 Task: Look for space in Hatvan, Hungary from 4th June, 2023 to 15th June, 2023 for 2 adults in price range Rs.10000 to Rs.15000. Place can be entire place with 1  bedroom having 1 bed and 1 bathroom. Property type can be house, flat, guest house, hotel. Booking option can be shelf check-in. Required host language is English.
Action: Mouse moved to (445, 85)
Screenshot: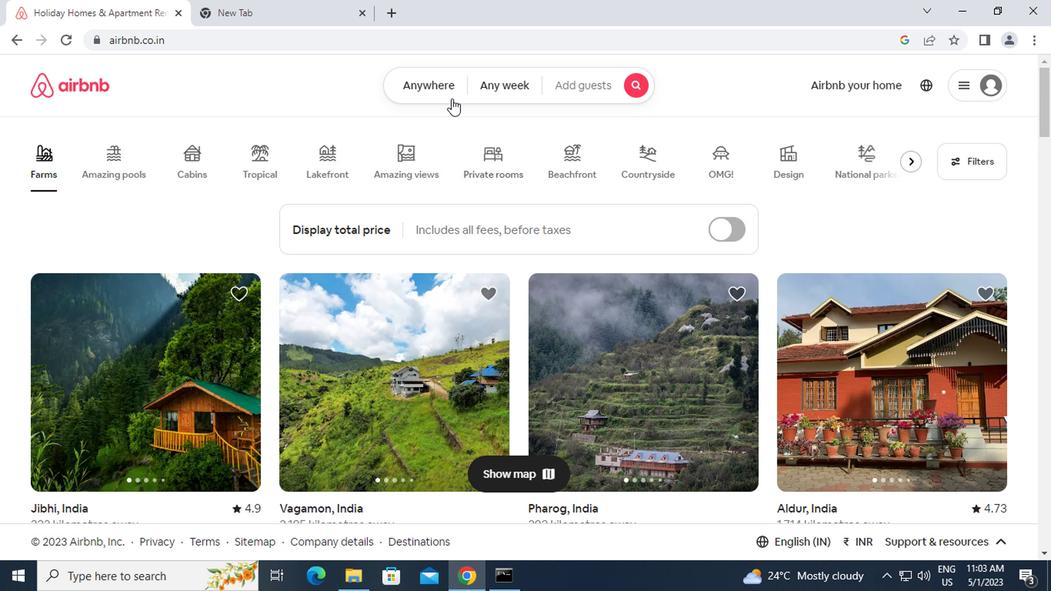 
Action: Mouse pressed left at (445, 85)
Screenshot: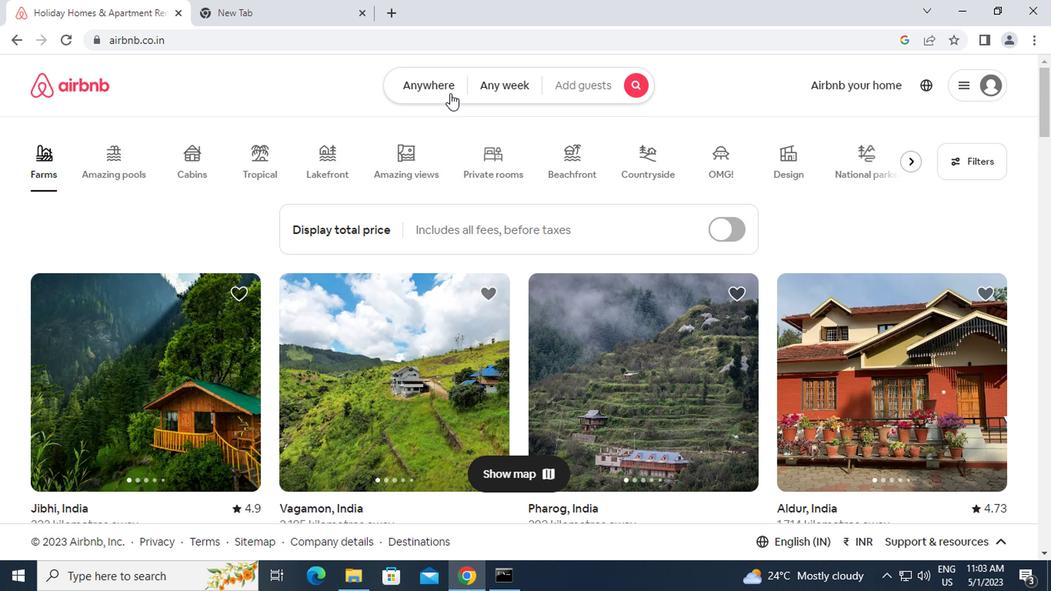 
Action: Mouse moved to (413, 120)
Screenshot: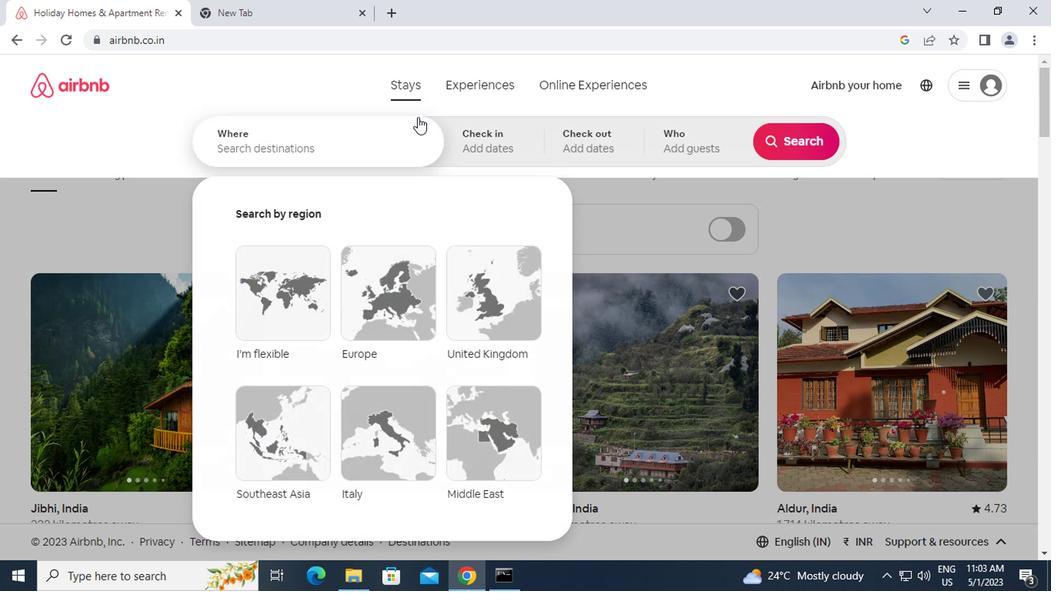 
Action: Mouse pressed left at (413, 120)
Screenshot: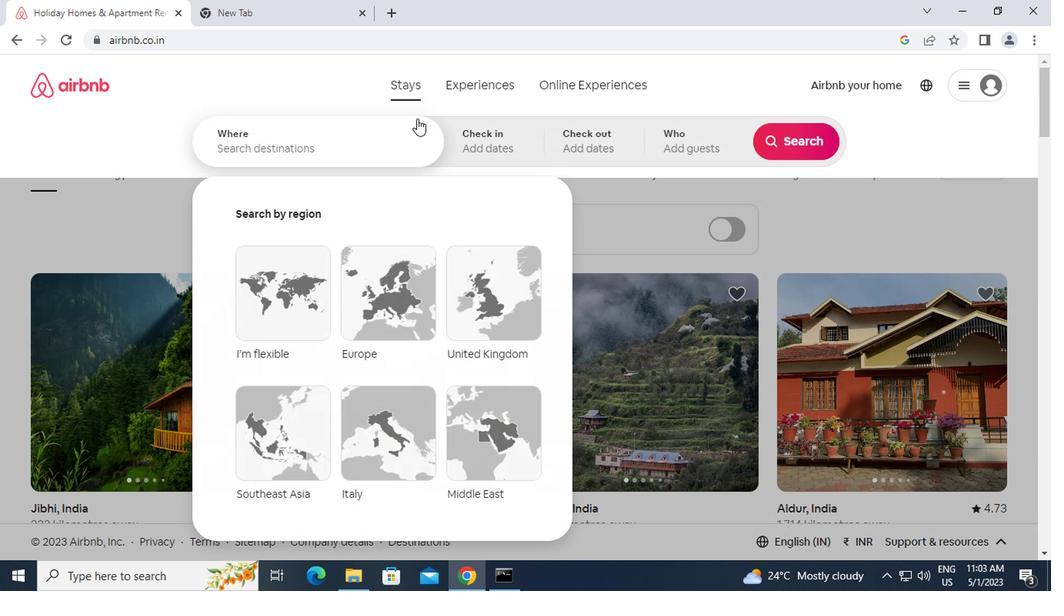 
Action: Key pressed <Key.caps_lock>h<Key.caps_lock>atvan,<Key.space><Key.caps_lock>h<Key.caps_lock>ungary<Key.enter>
Screenshot: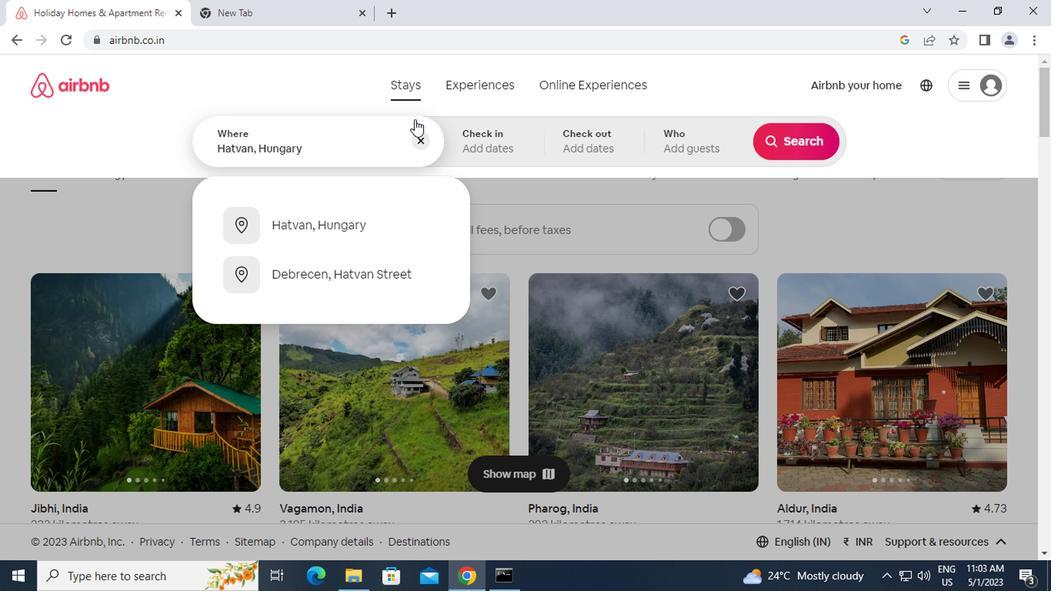 
Action: Mouse moved to (555, 372)
Screenshot: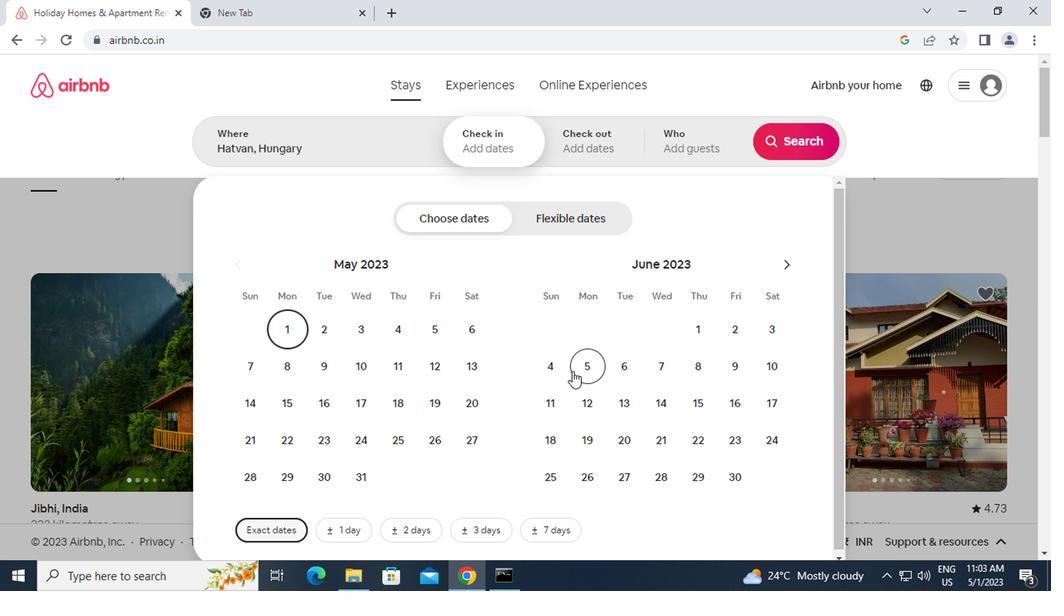 
Action: Mouse pressed left at (555, 372)
Screenshot: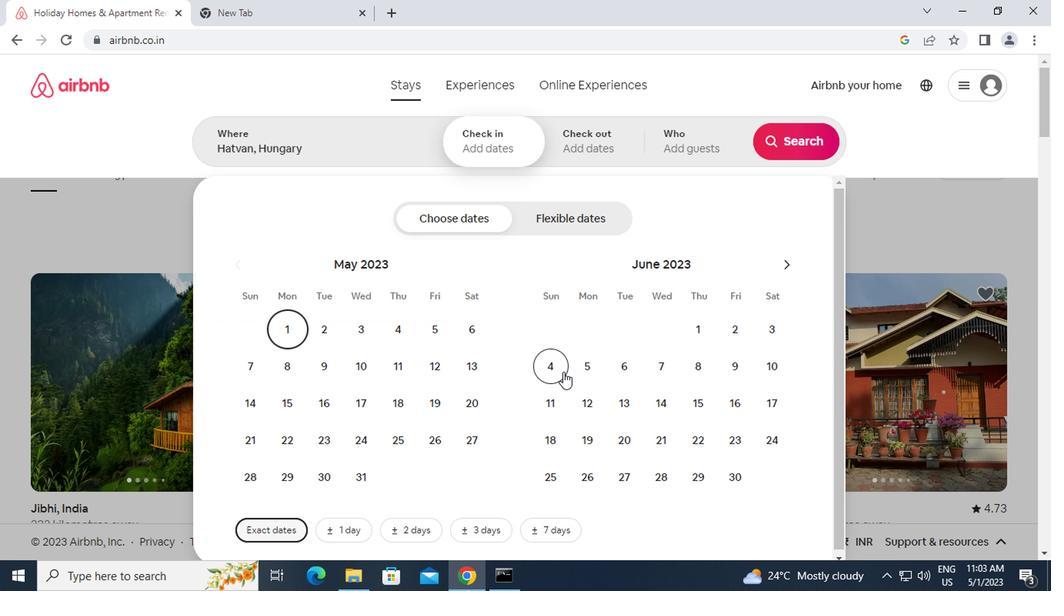 
Action: Mouse moved to (693, 402)
Screenshot: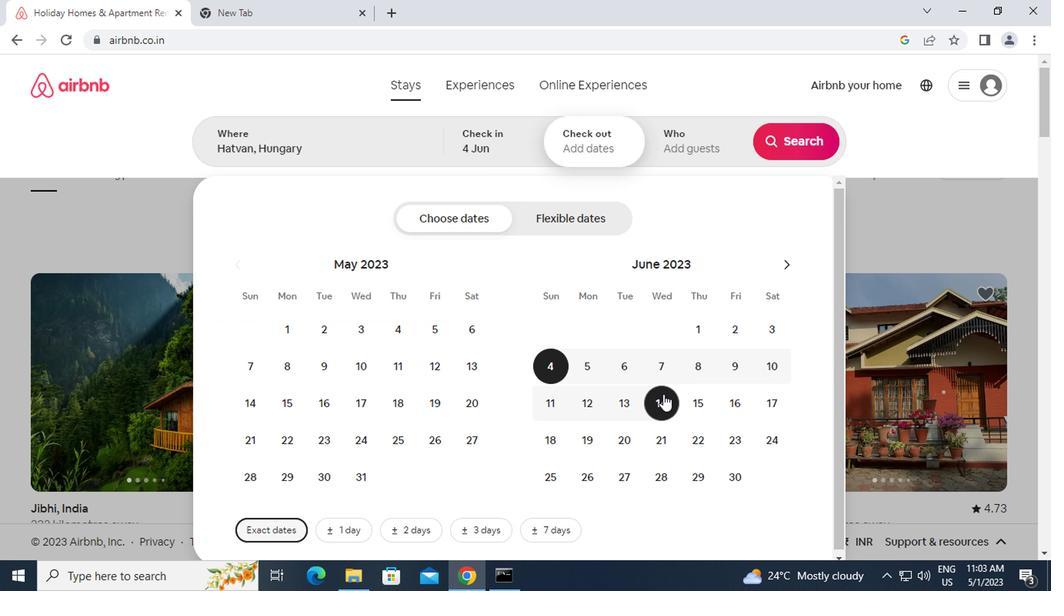 
Action: Mouse pressed left at (693, 402)
Screenshot: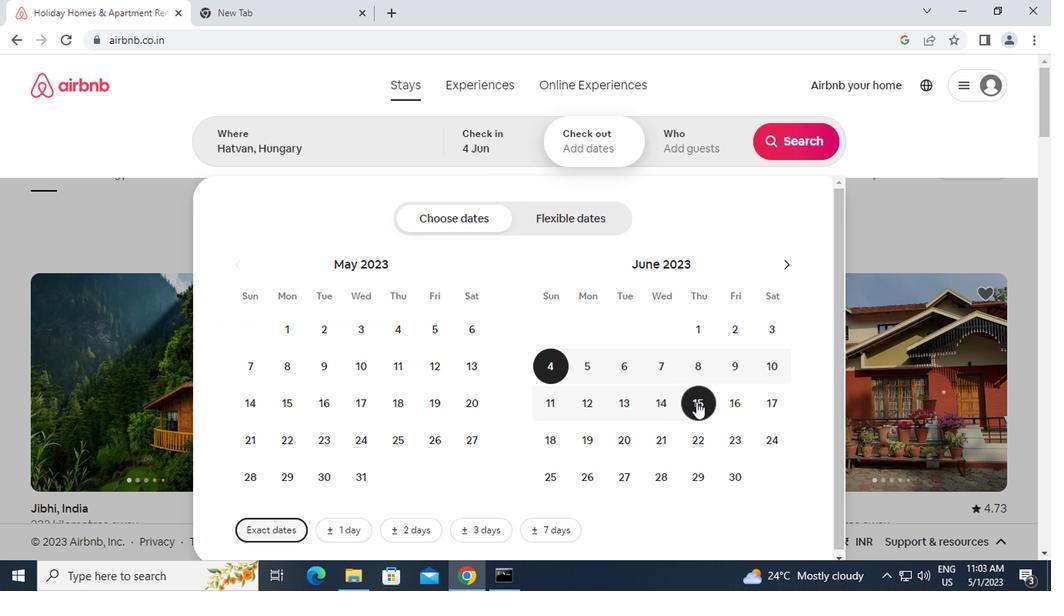 
Action: Mouse moved to (676, 143)
Screenshot: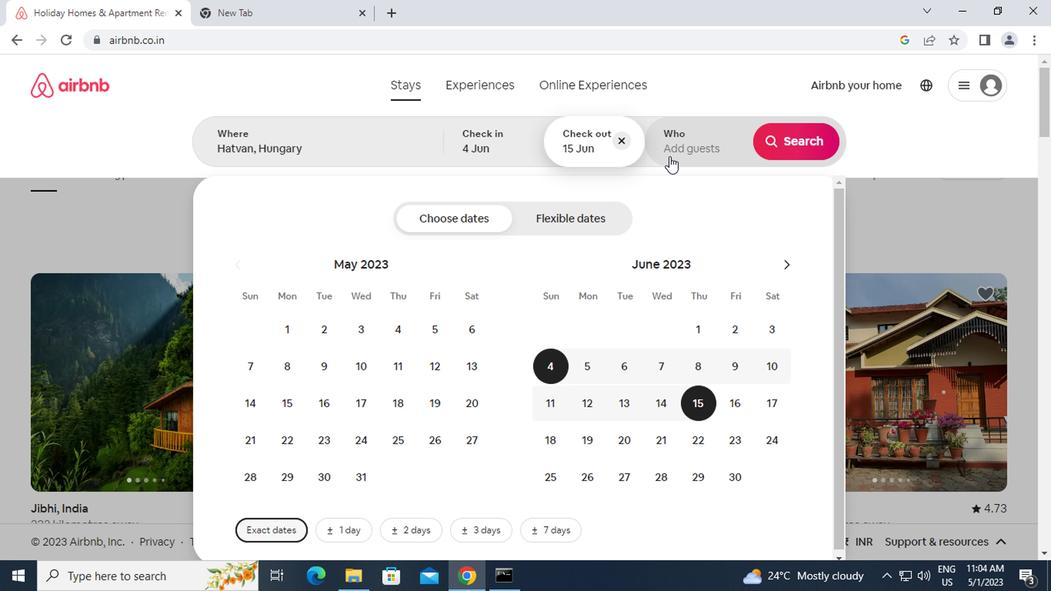 
Action: Mouse pressed left at (676, 143)
Screenshot: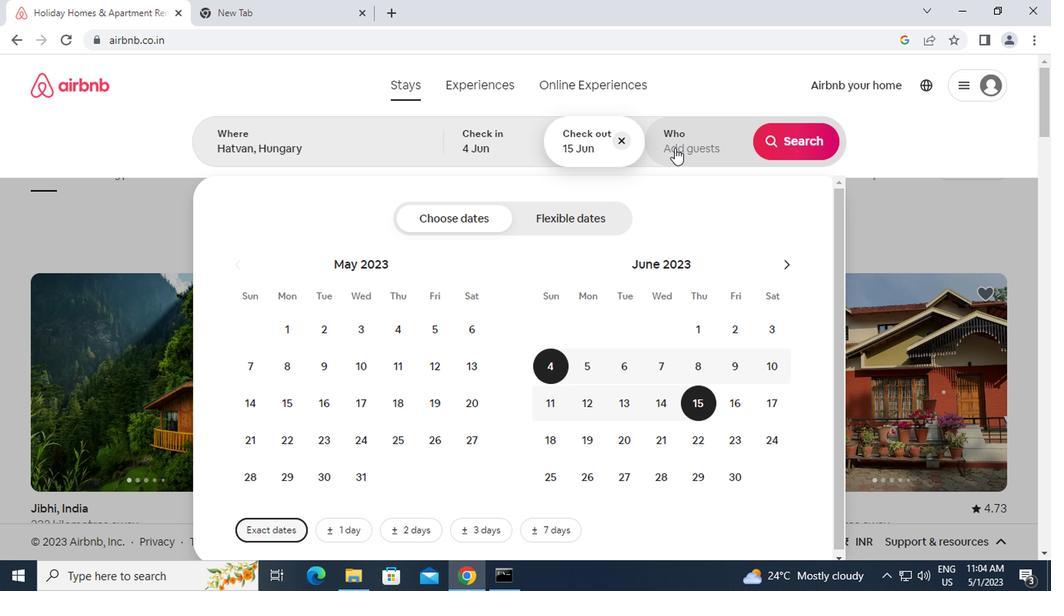 
Action: Mouse moved to (802, 225)
Screenshot: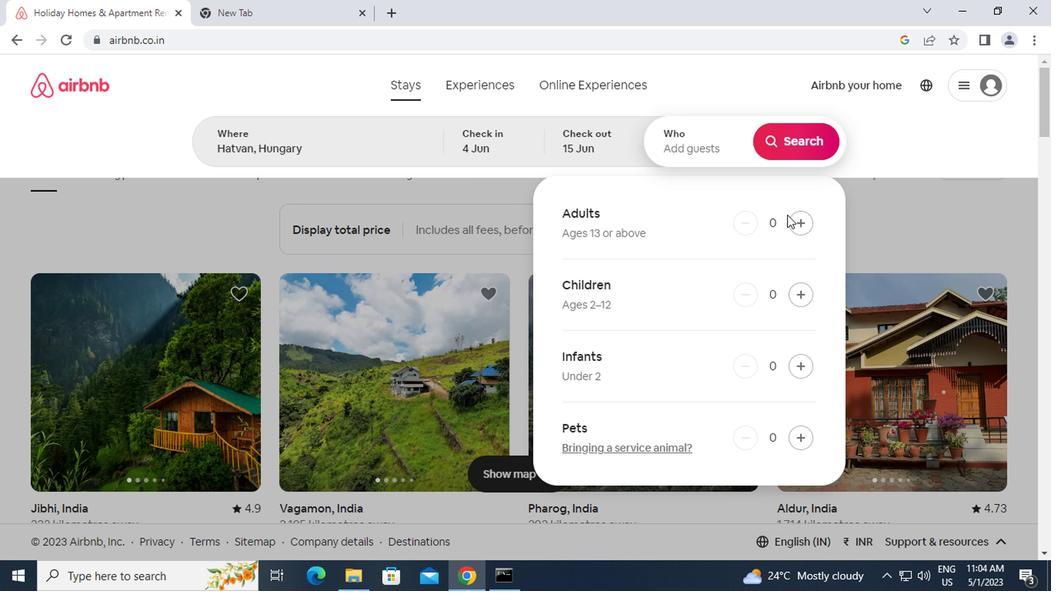 
Action: Mouse pressed left at (802, 225)
Screenshot: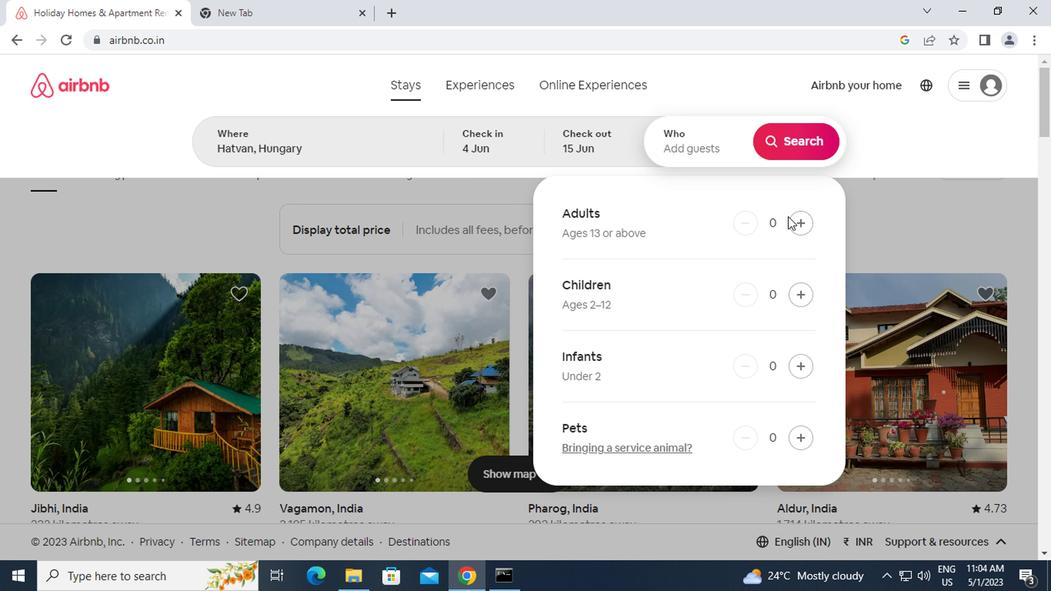 
Action: Mouse pressed left at (802, 225)
Screenshot: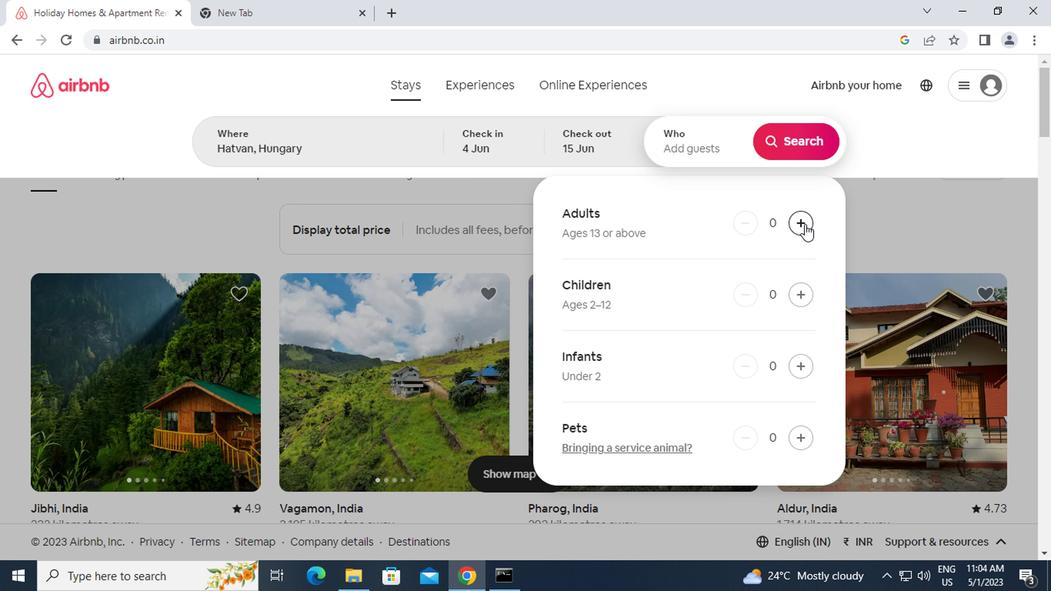 
Action: Mouse moved to (799, 149)
Screenshot: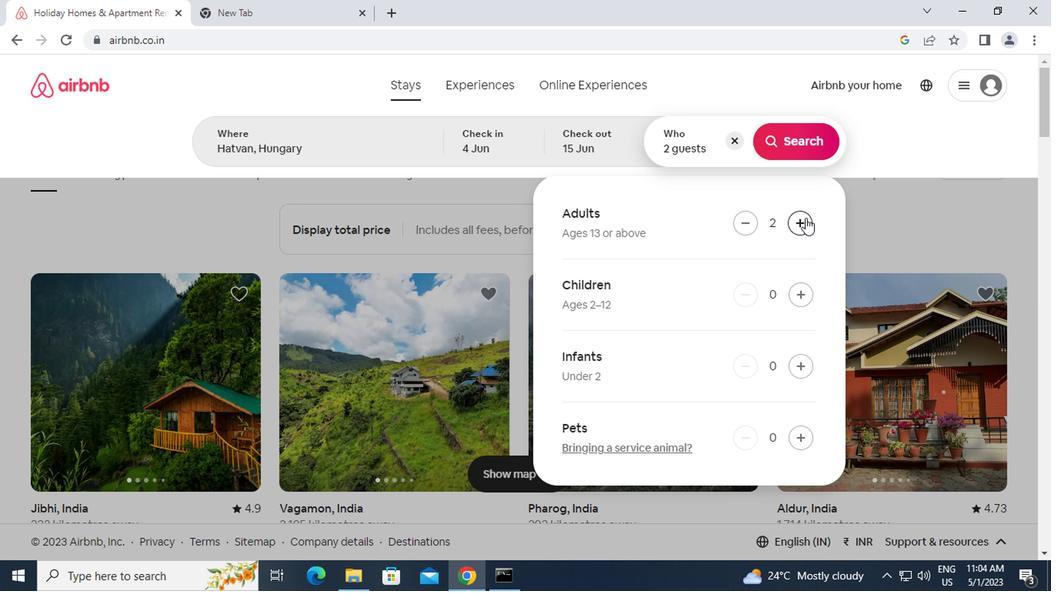 
Action: Mouse pressed left at (799, 149)
Screenshot: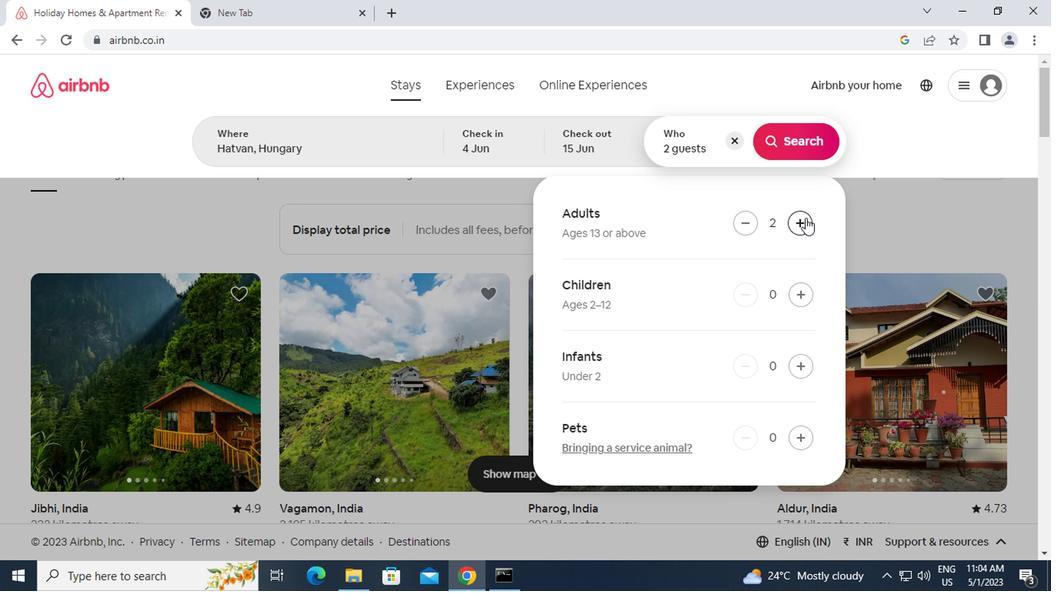 
Action: Mouse moved to (989, 151)
Screenshot: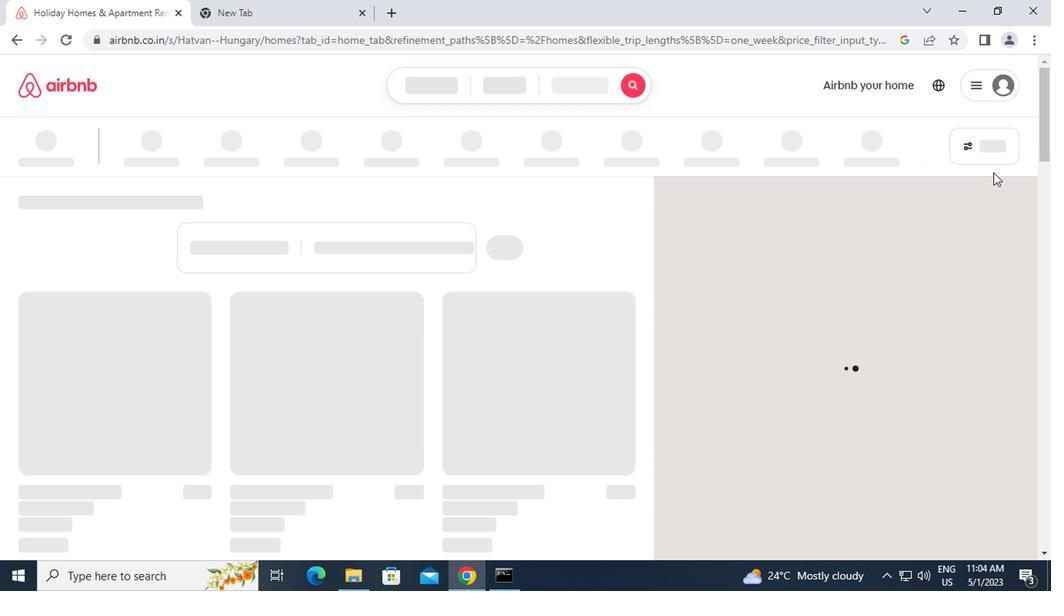 
Action: Mouse pressed left at (989, 151)
Screenshot: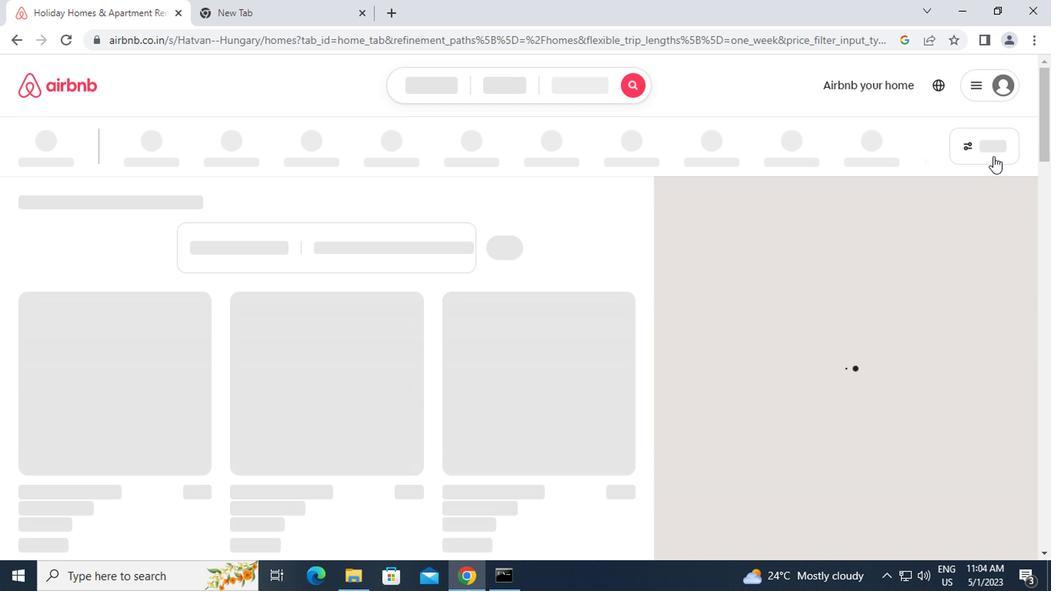 
Action: Mouse moved to (979, 151)
Screenshot: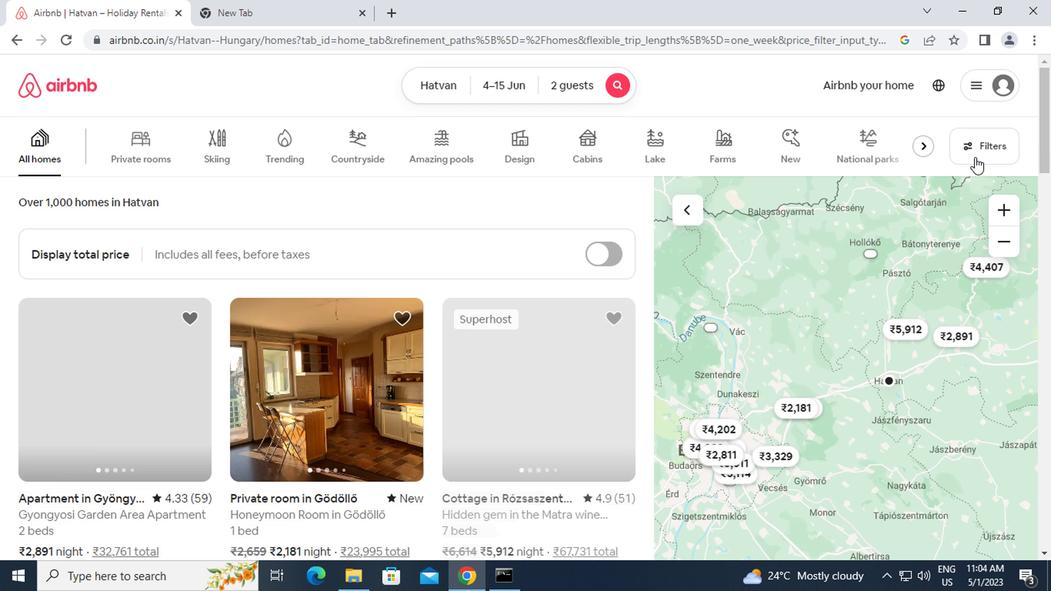 
Action: Mouse pressed left at (979, 151)
Screenshot: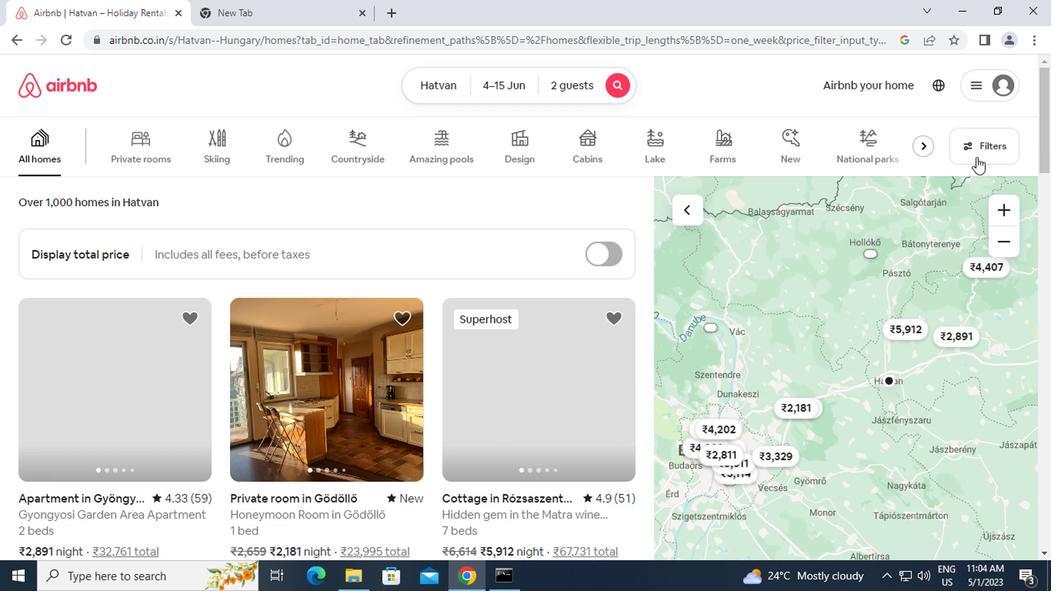
Action: Mouse moved to (320, 342)
Screenshot: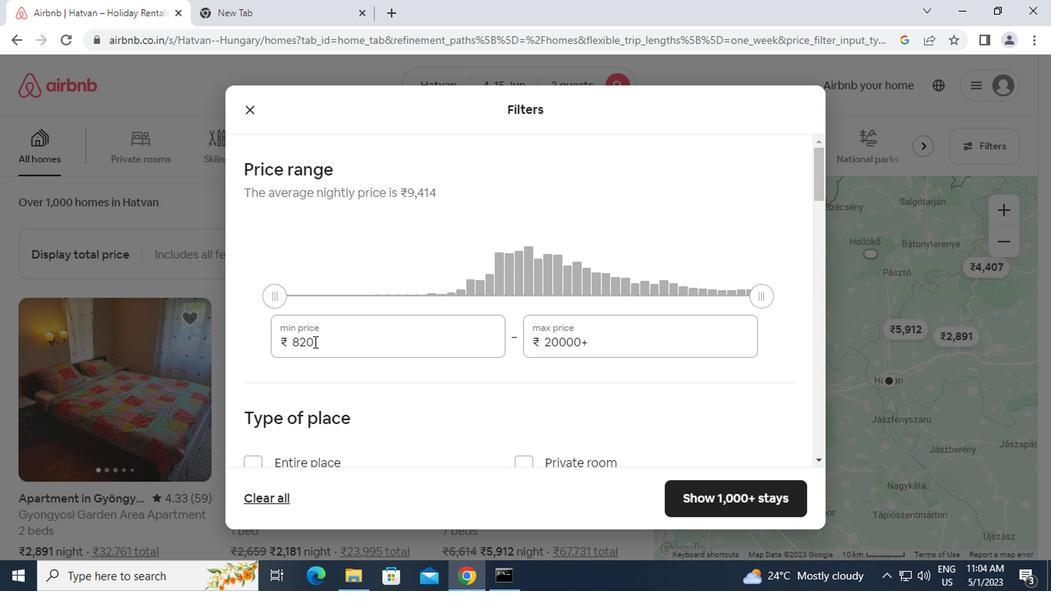 
Action: Mouse pressed left at (320, 342)
Screenshot: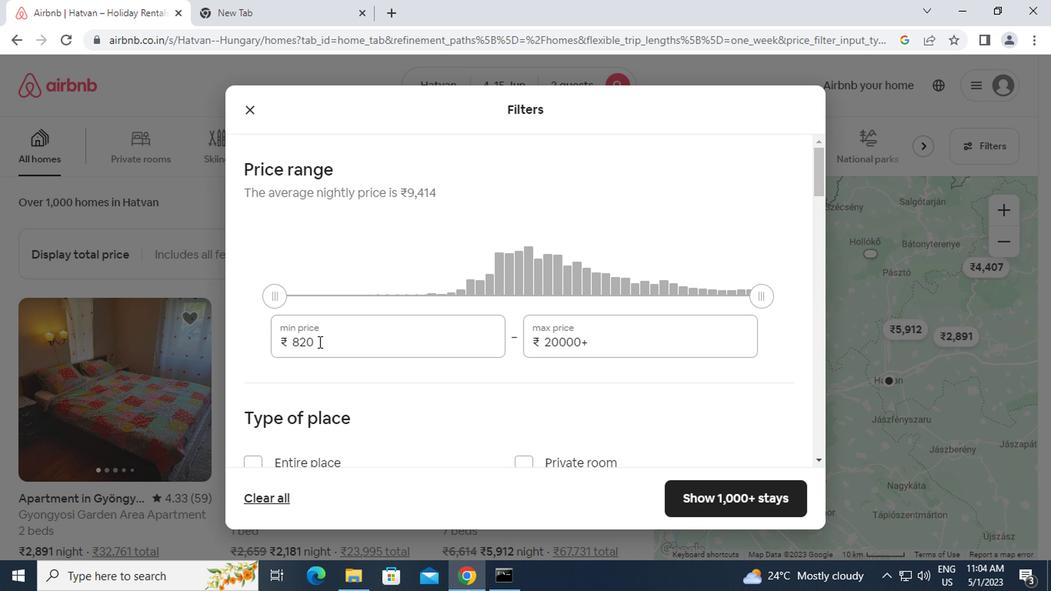 
Action: Mouse moved to (255, 342)
Screenshot: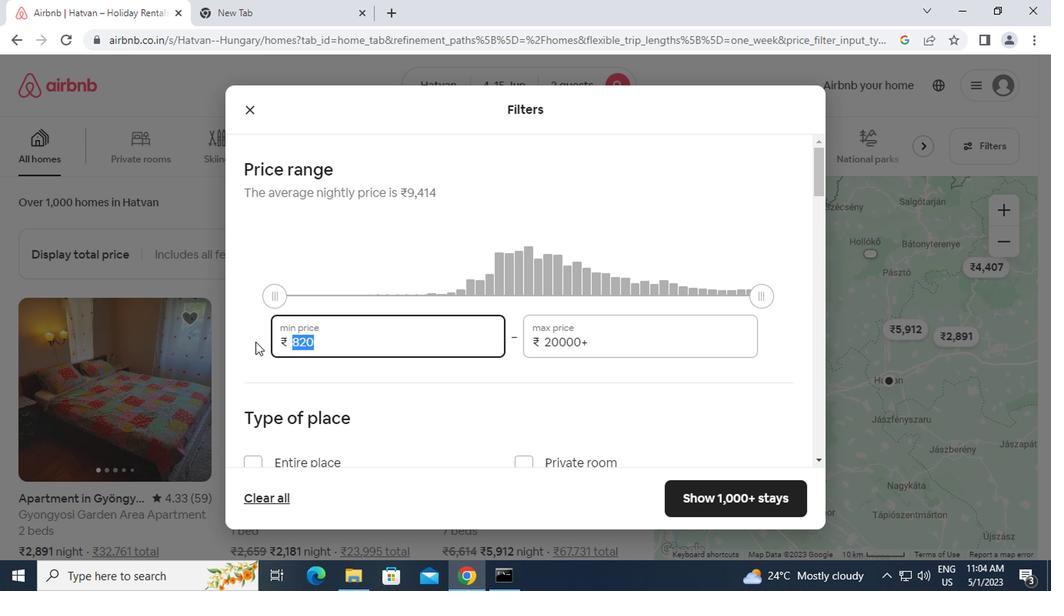 
Action: Key pressed 10000<Key.tab><Key.backspace><Key.backspace><Key.backspace><Key.backspace><Key.backspace><Key.backspace><Key.backspace><Key.backspace><Key.backspace><Key.backspace><Key.backspace><Key.backspace><Key.backspace><Key.backspace><Key.backspace><Key.backspace>15000
Screenshot: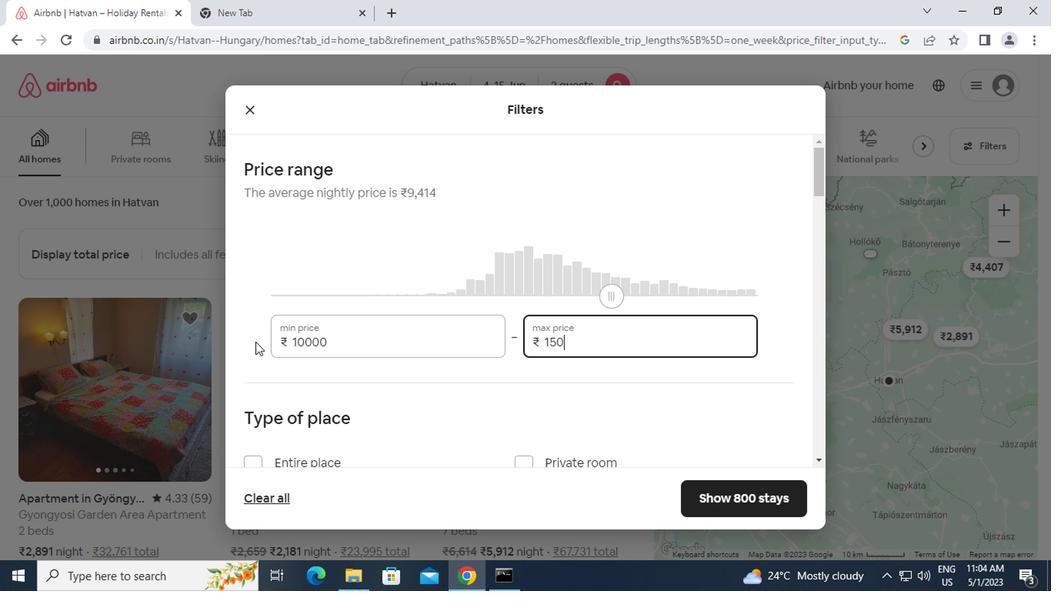 
Action: Mouse moved to (250, 344)
Screenshot: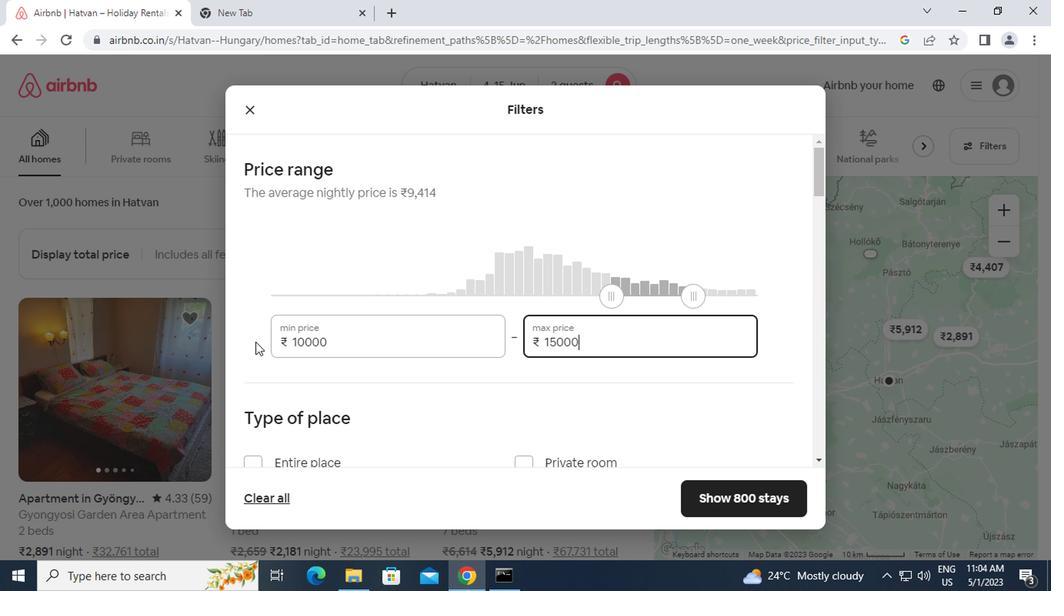 
Action: Mouse scrolled (250, 343) with delta (0, 0)
Screenshot: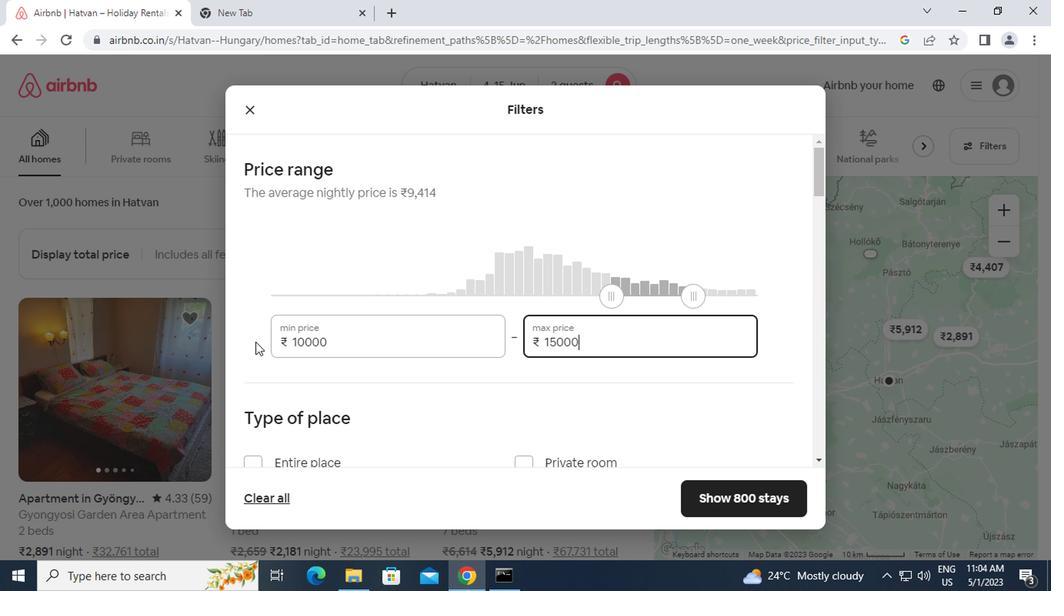 
Action: Mouse moved to (247, 347)
Screenshot: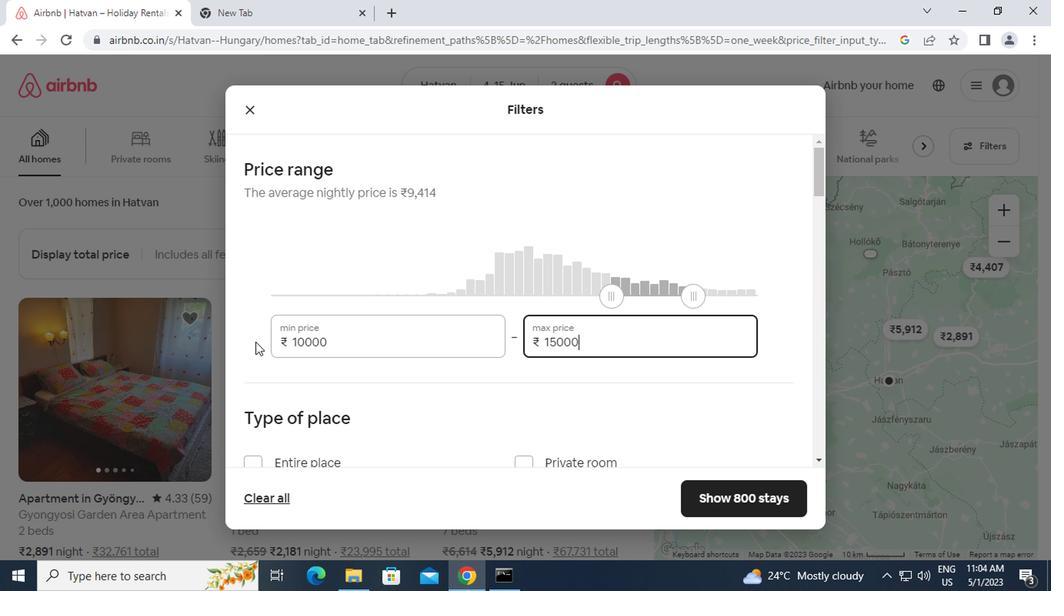 
Action: Mouse scrolled (247, 346) with delta (0, -1)
Screenshot: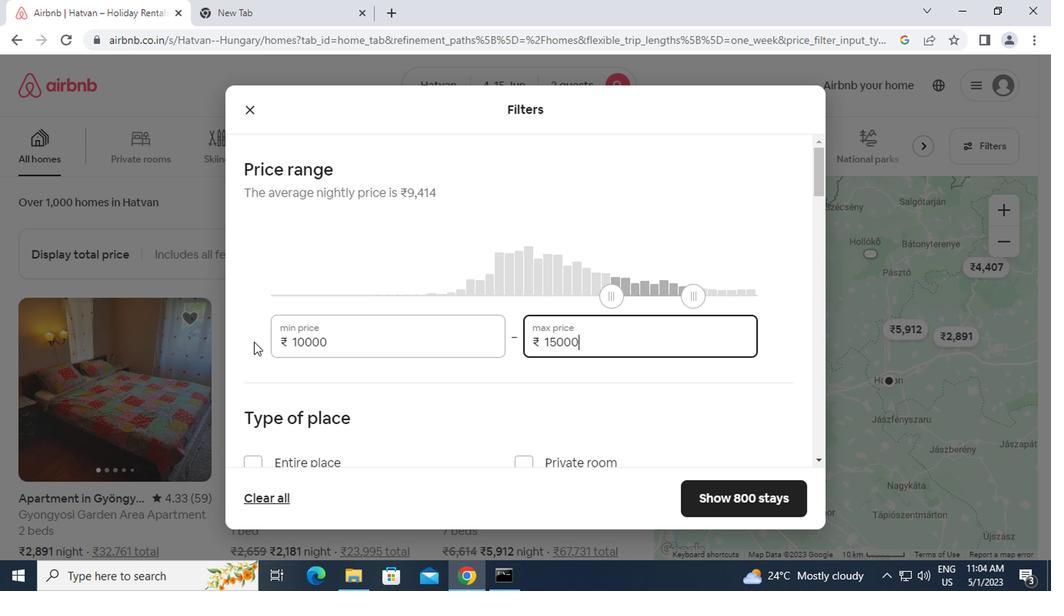 
Action: Mouse moved to (250, 315)
Screenshot: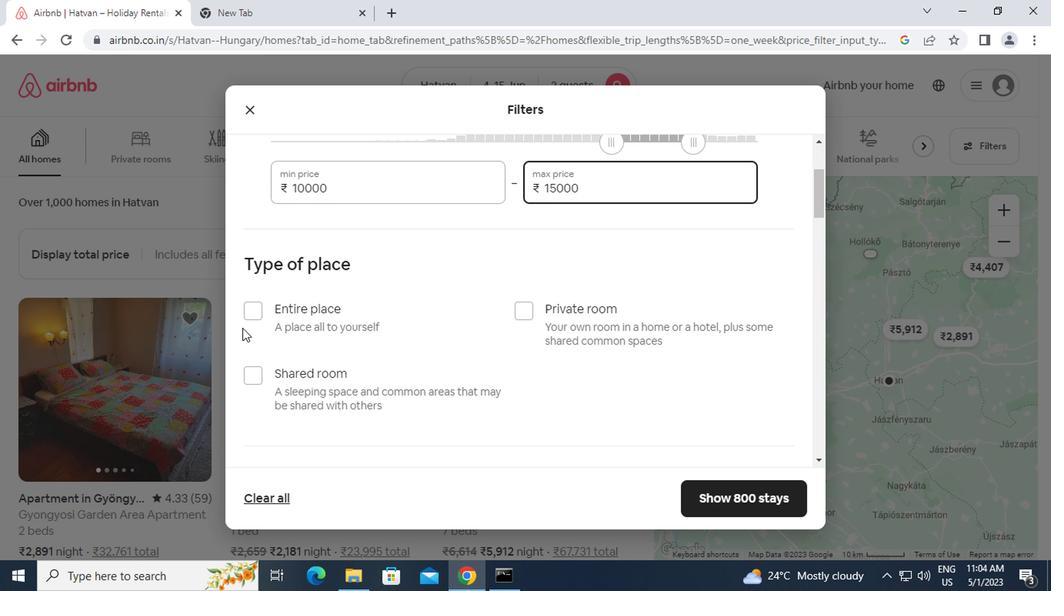 
Action: Mouse pressed left at (250, 315)
Screenshot: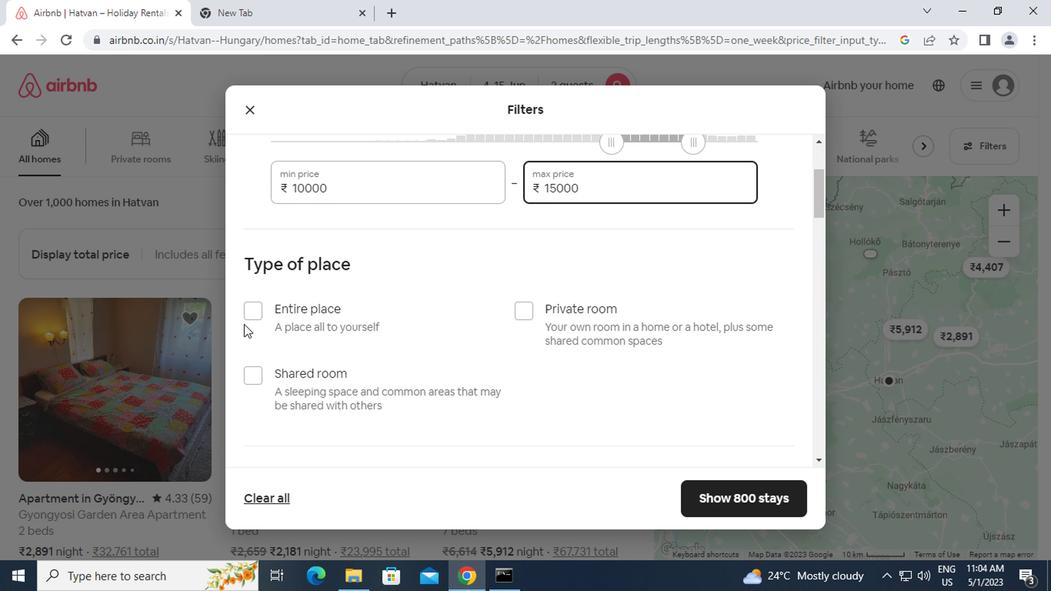 
Action: Mouse moved to (310, 332)
Screenshot: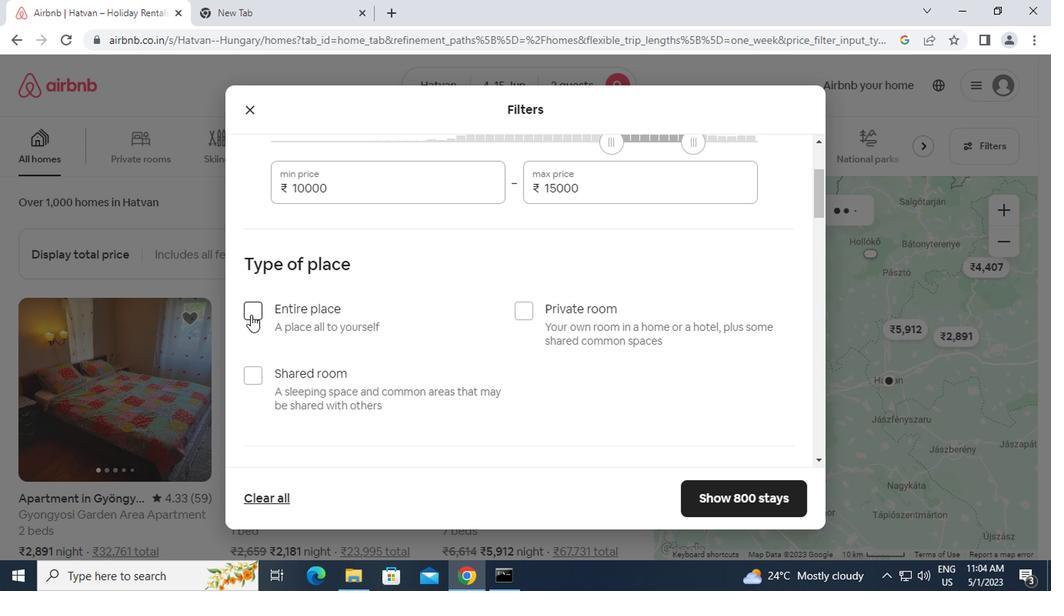 
Action: Mouse scrolled (310, 331) with delta (0, -1)
Screenshot: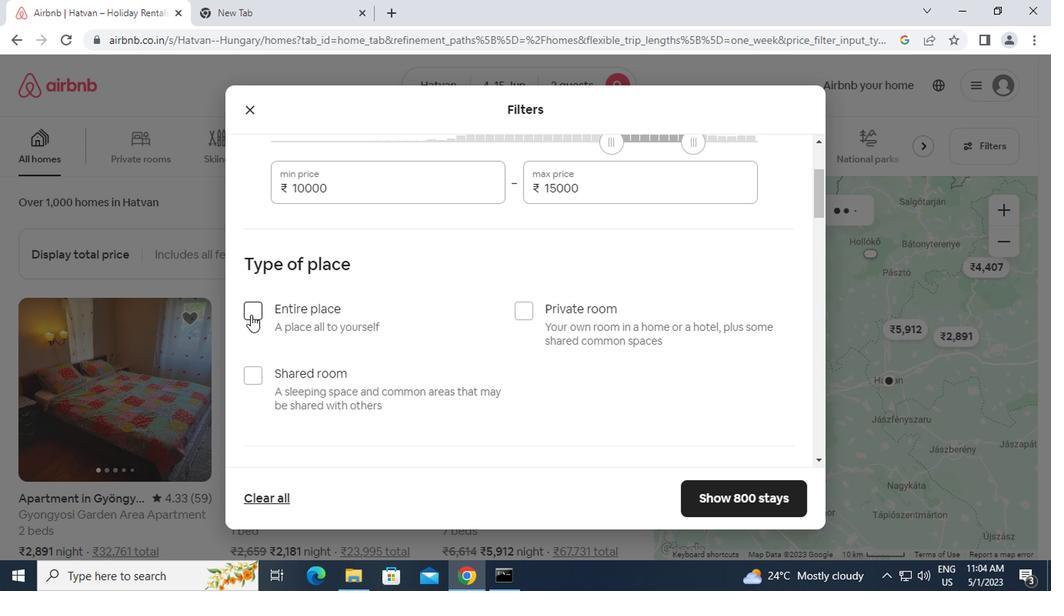 
Action: Mouse scrolled (310, 331) with delta (0, -1)
Screenshot: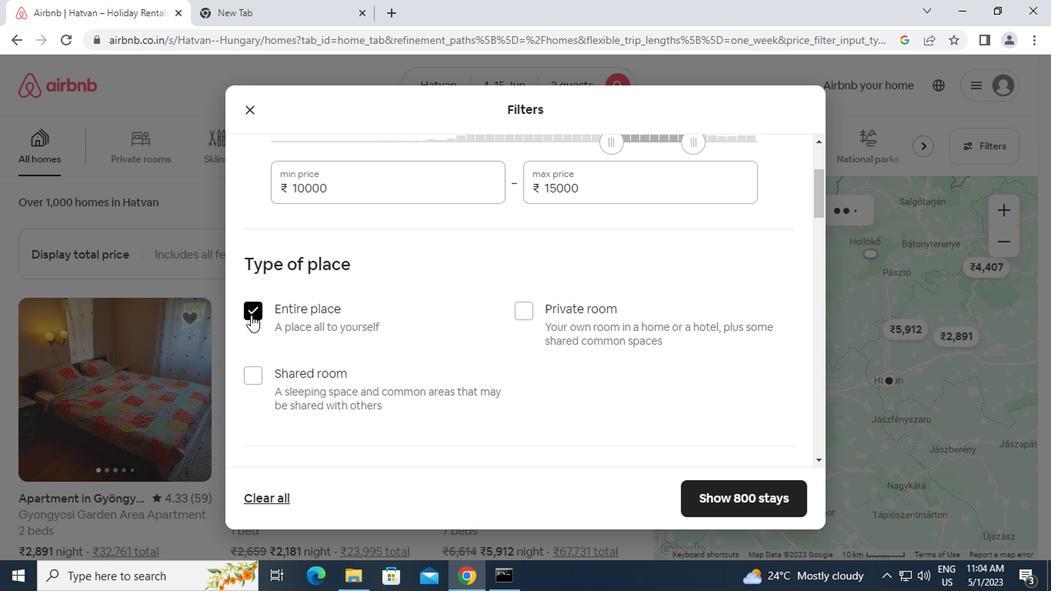 
Action: Mouse scrolled (310, 331) with delta (0, -1)
Screenshot: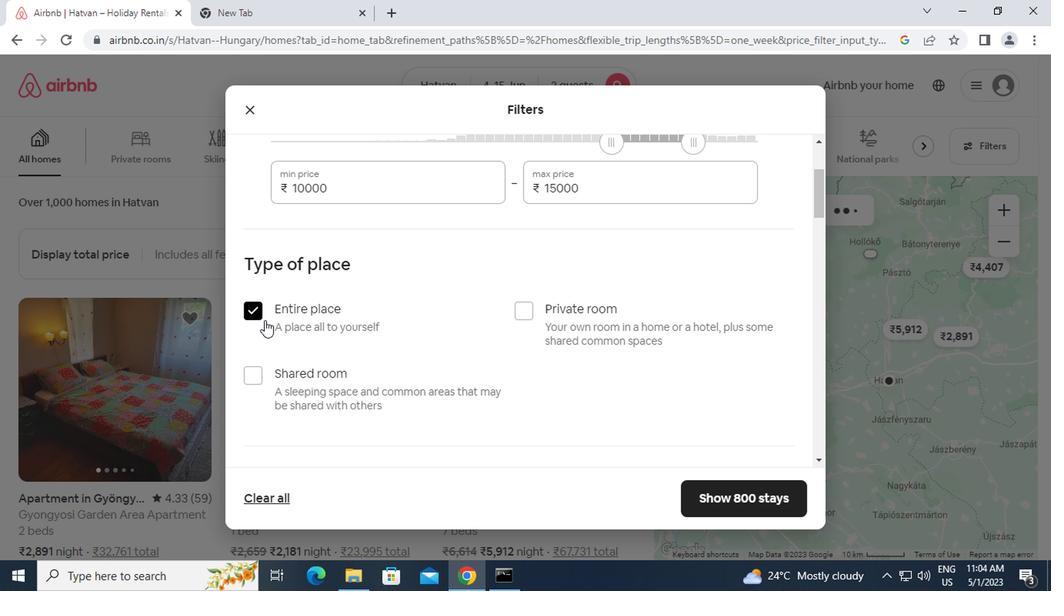 
Action: Mouse scrolled (310, 331) with delta (0, -1)
Screenshot: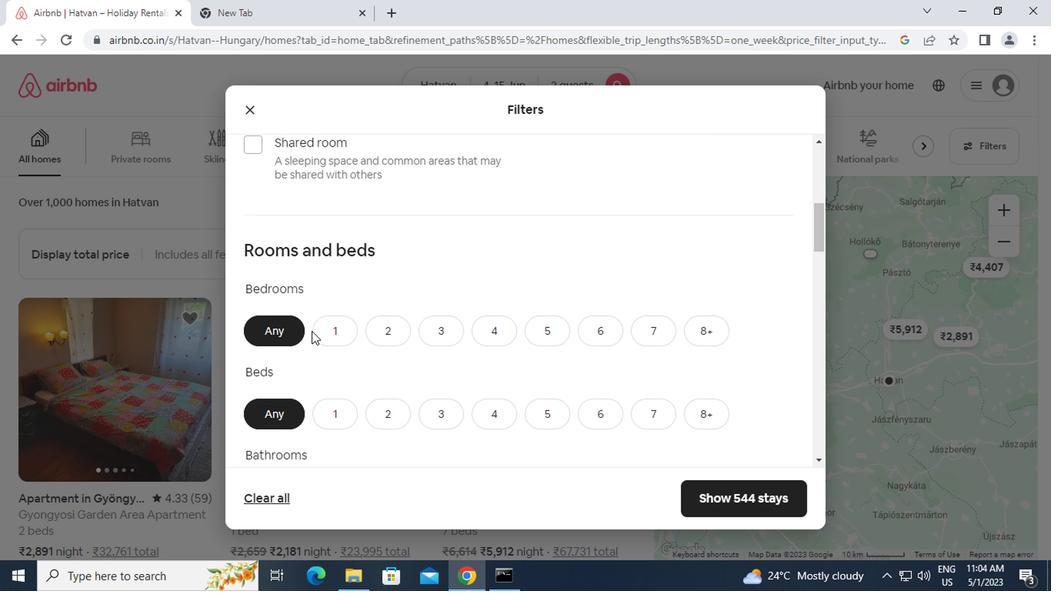 
Action: Mouse moved to (335, 271)
Screenshot: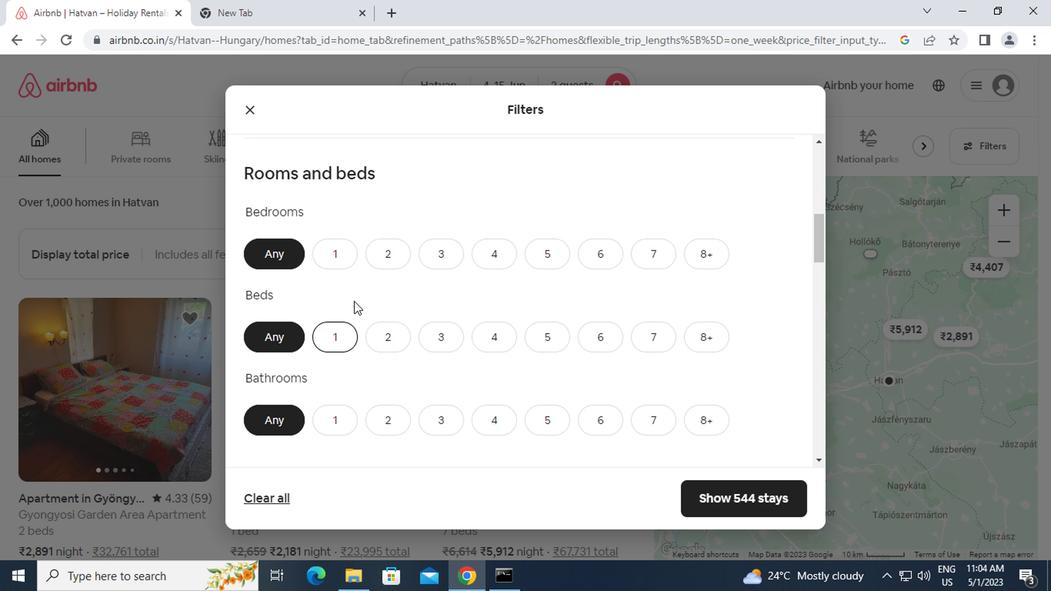 
Action: Mouse pressed left at (335, 271)
Screenshot: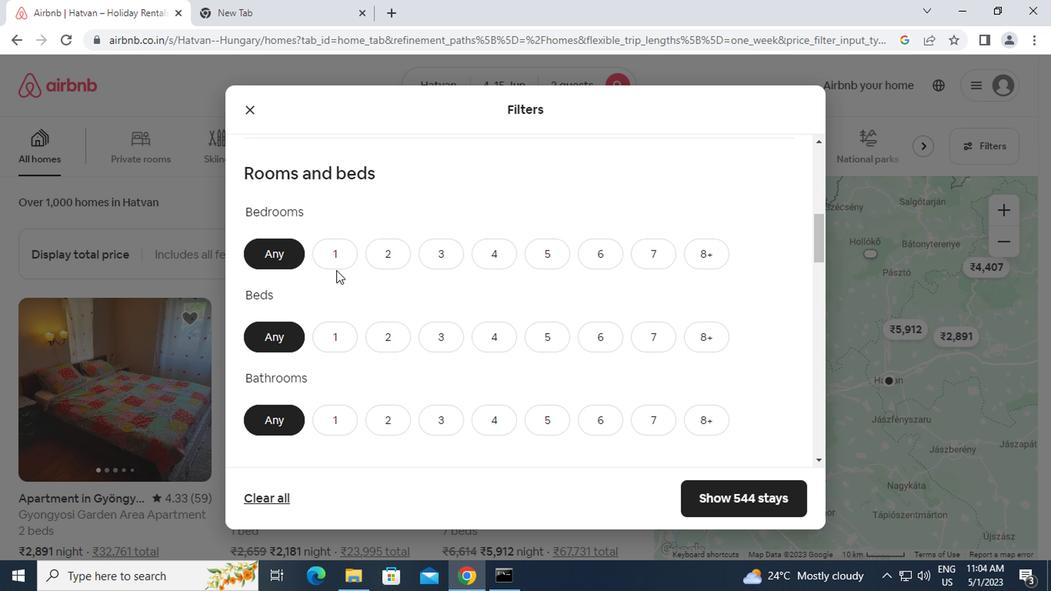 
Action: Mouse moved to (333, 264)
Screenshot: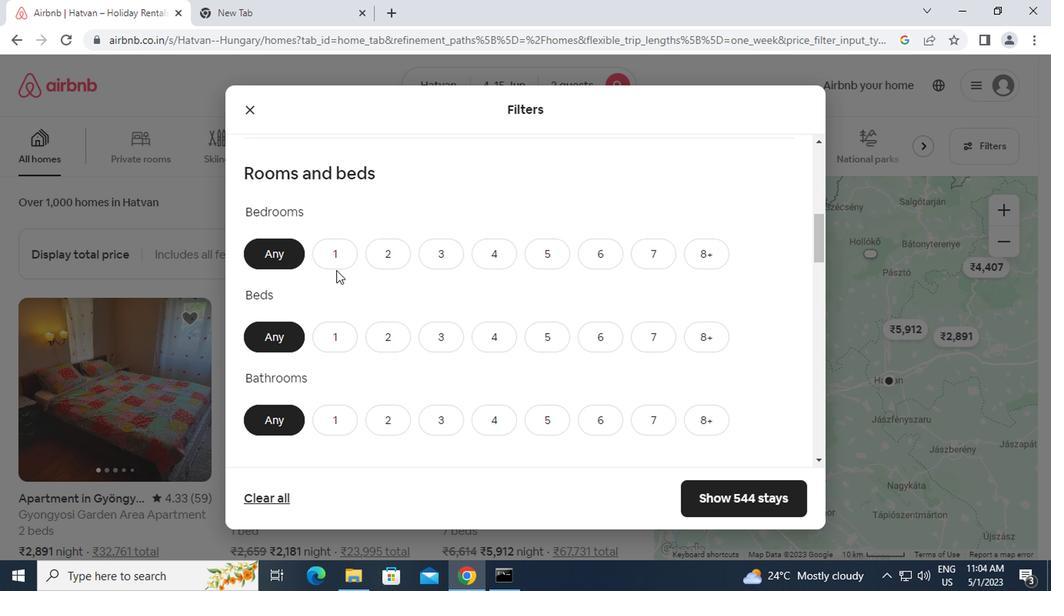 
Action: Mouse pressed left at (333, 264)
Screenshot: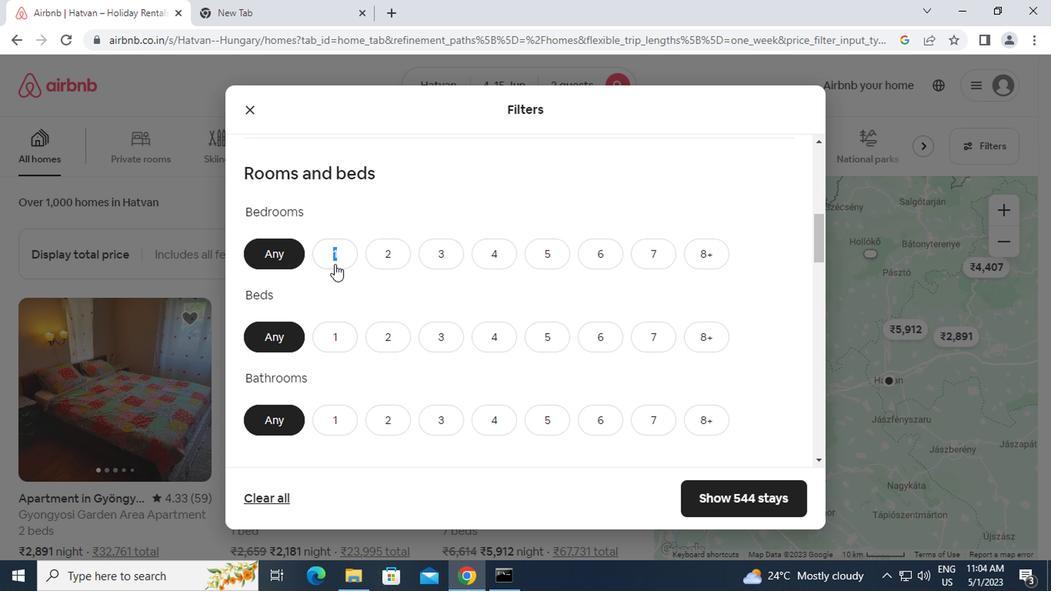
Action: Mouse moved to (336, 338)
Screenshot: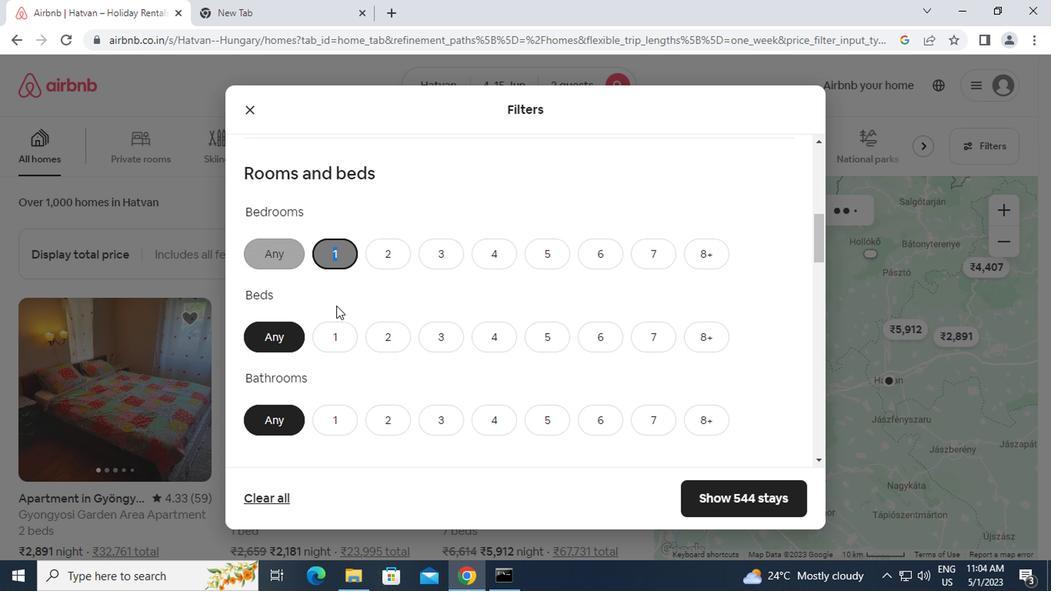 
Action: Mouse pressed left at (336, 338)
Screenshot: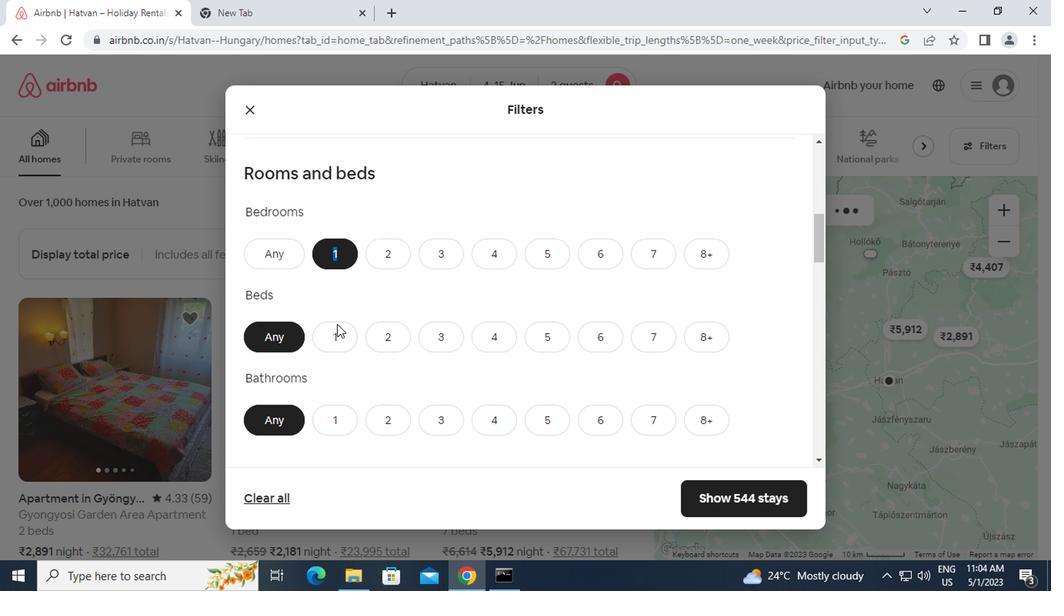 
Action: Mouse moved to (343, 408)
Screenshot: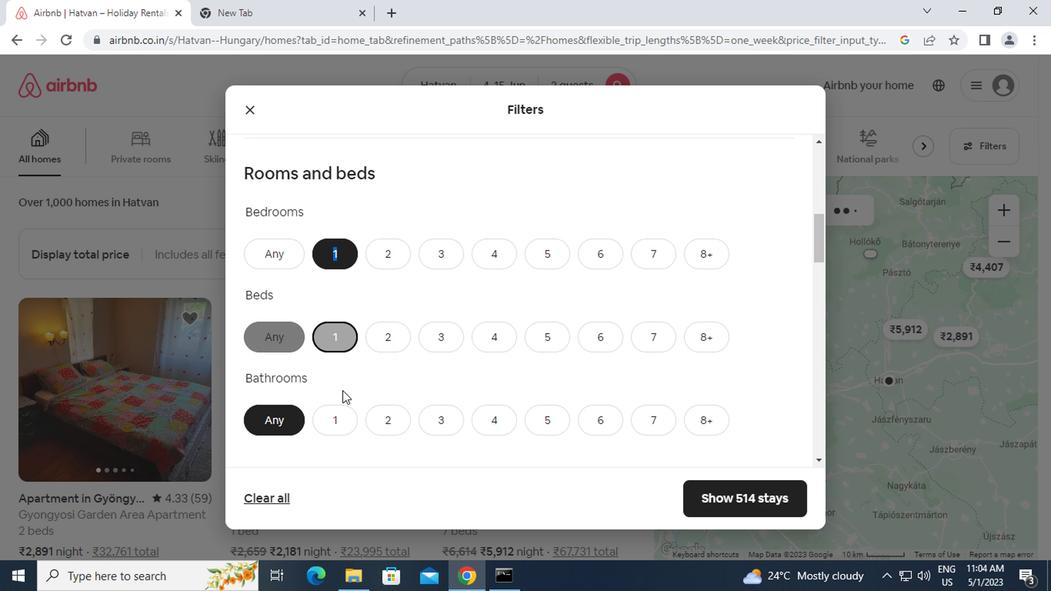
Action: Mouse pressed left at (343, 408)
Screenshot: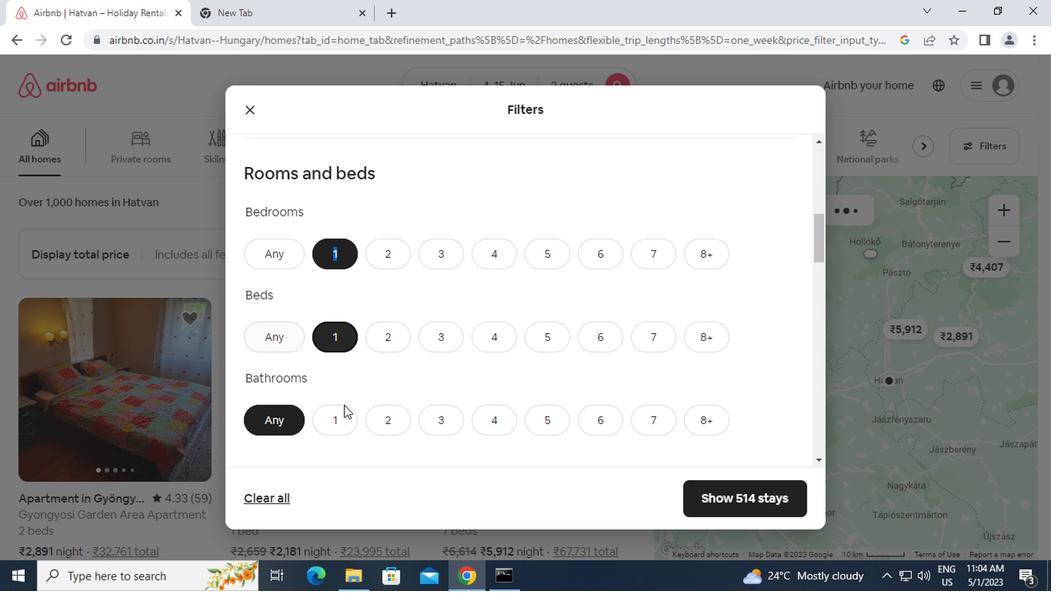 
Action: Mouse moved to (349, 418)
Screenshot: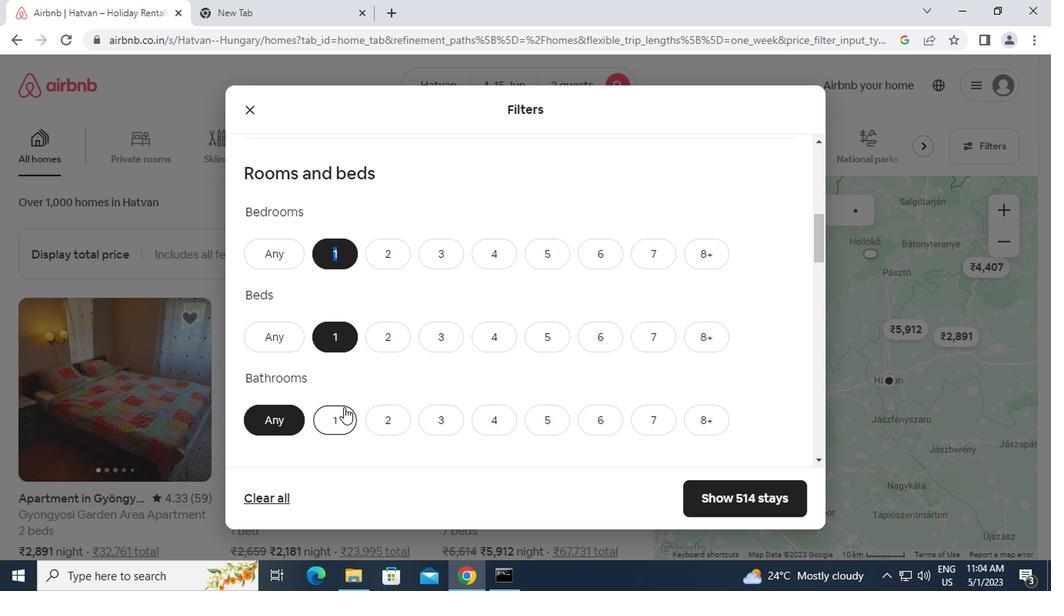 
Action: Mouse scrolled (349, 418) with delta (0, 0)
Screenshot: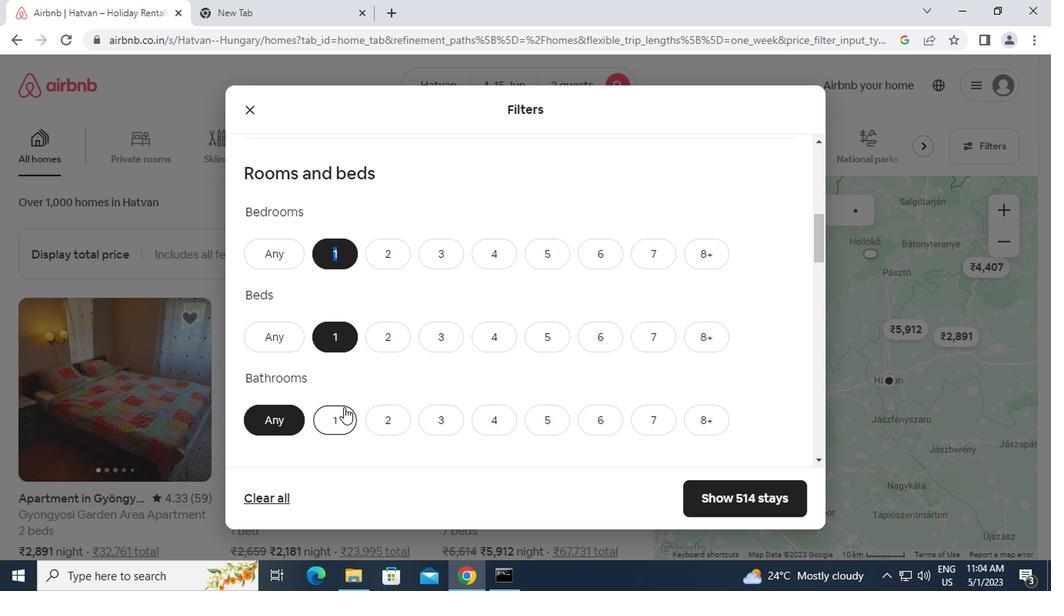 
Action: Mouse scrolled (349, 418) with delta (0, 0)
Screenshot: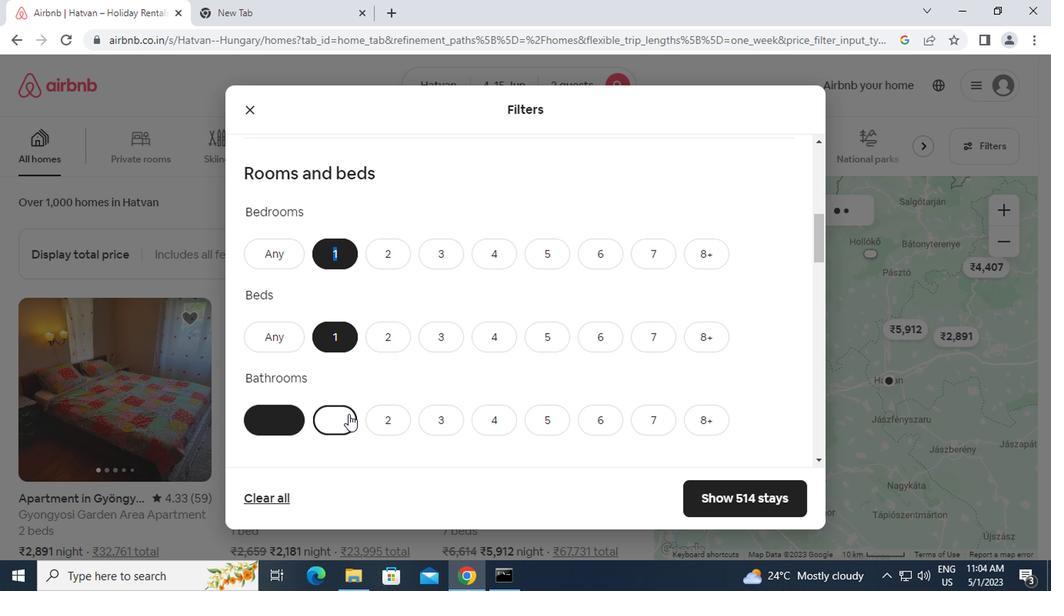 
Action: Mouse scrolled (349, 418) with delta (0, 0)
Screenshot: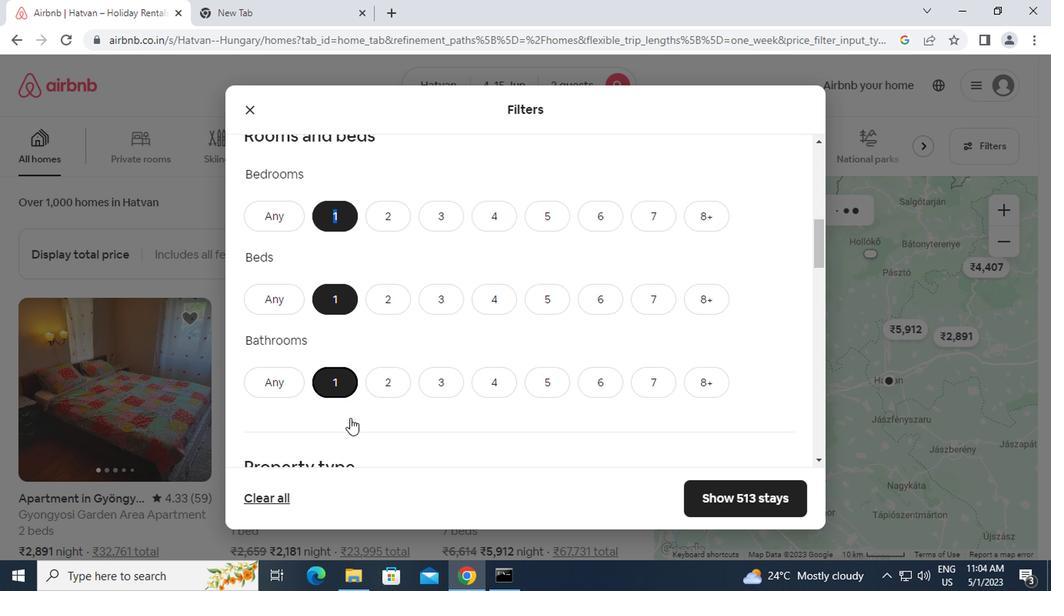
Action: Mouse moved to (331, 353)
Screenshot: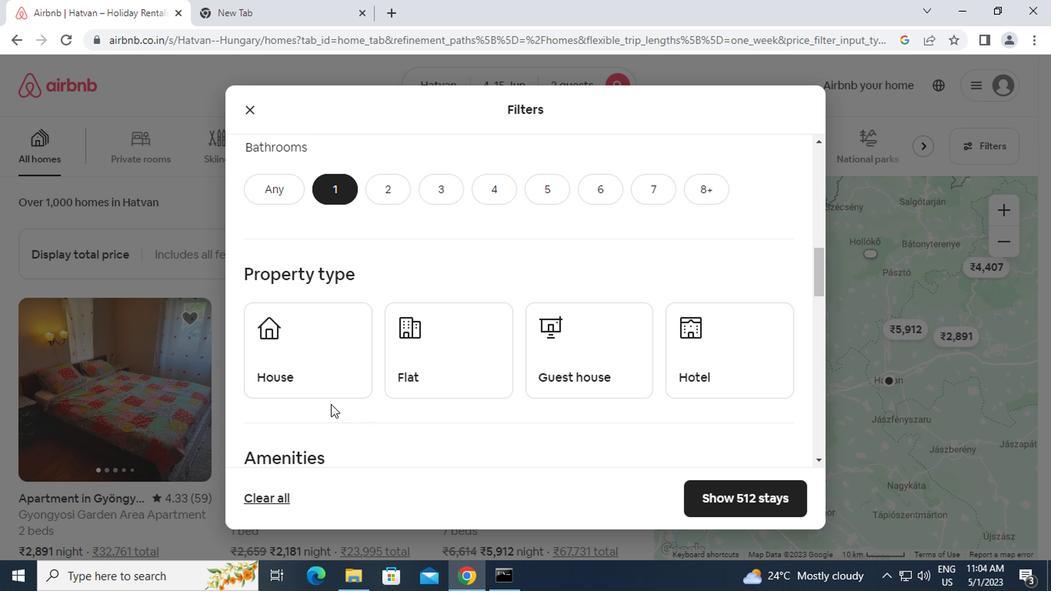 
Action: Mouse pressed left at (331, 353)
Screenshot: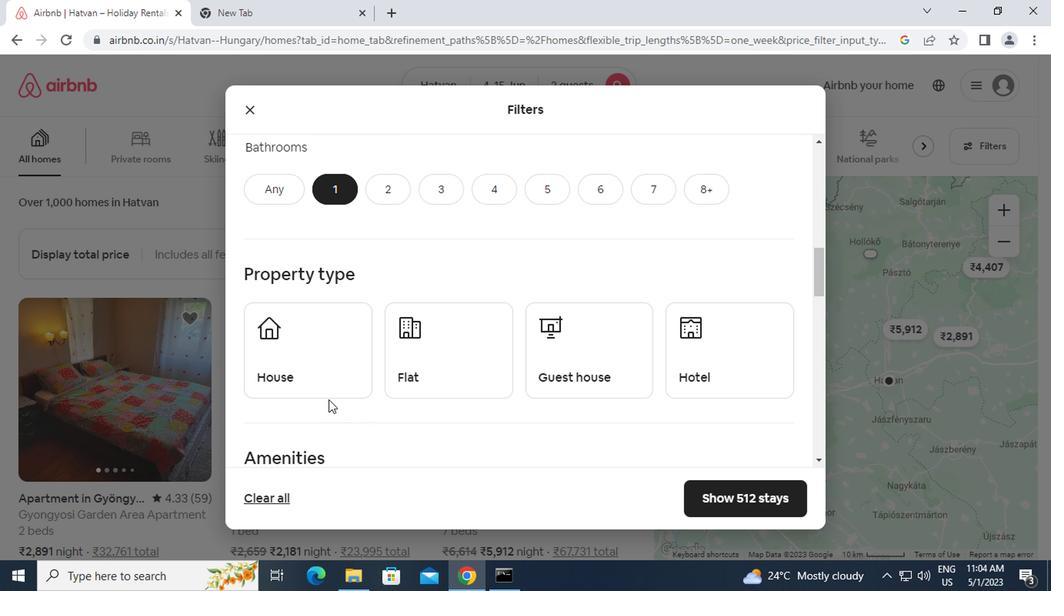
Action: Mouse moved to (410, 362)
Screenshot: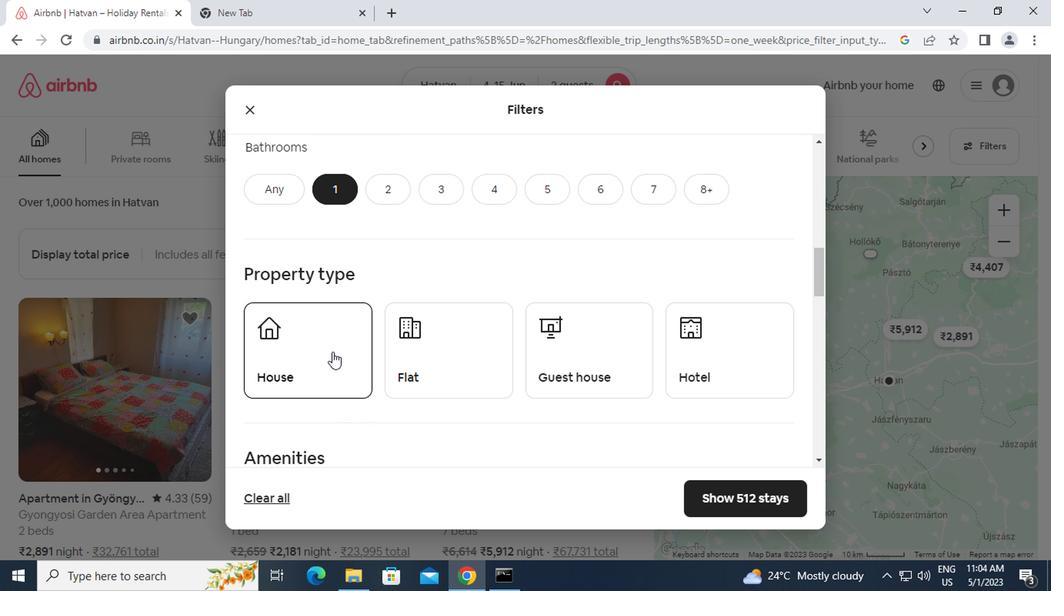 
Action: Mouse pressed left at (410, 362)
Screenshot: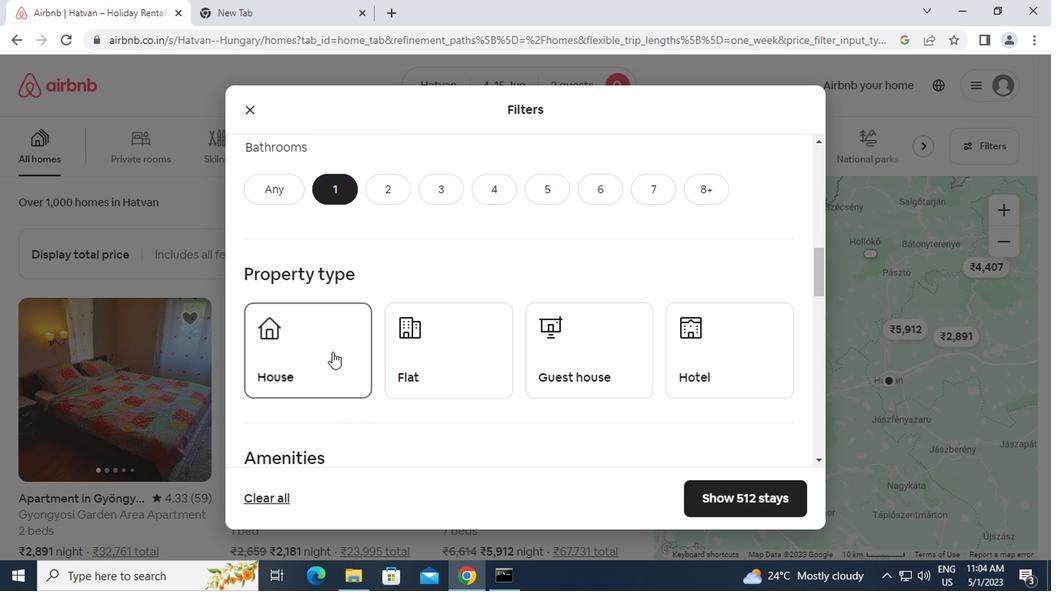 
Action: Mouse moved to (590, 342)
Screenshot: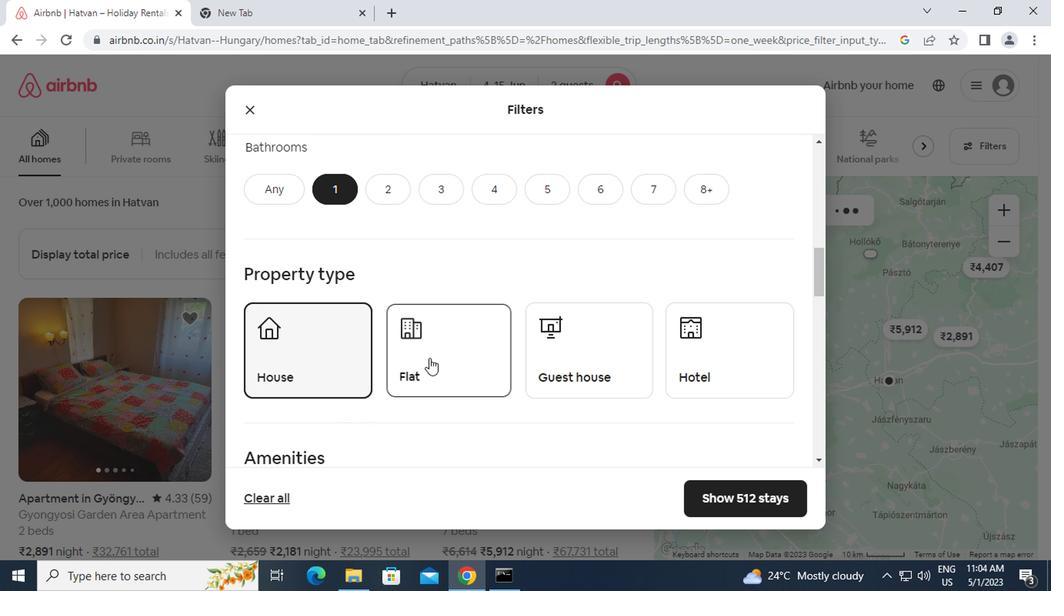 
Action: Mouse pressed left at (590, 342)
Screenshot: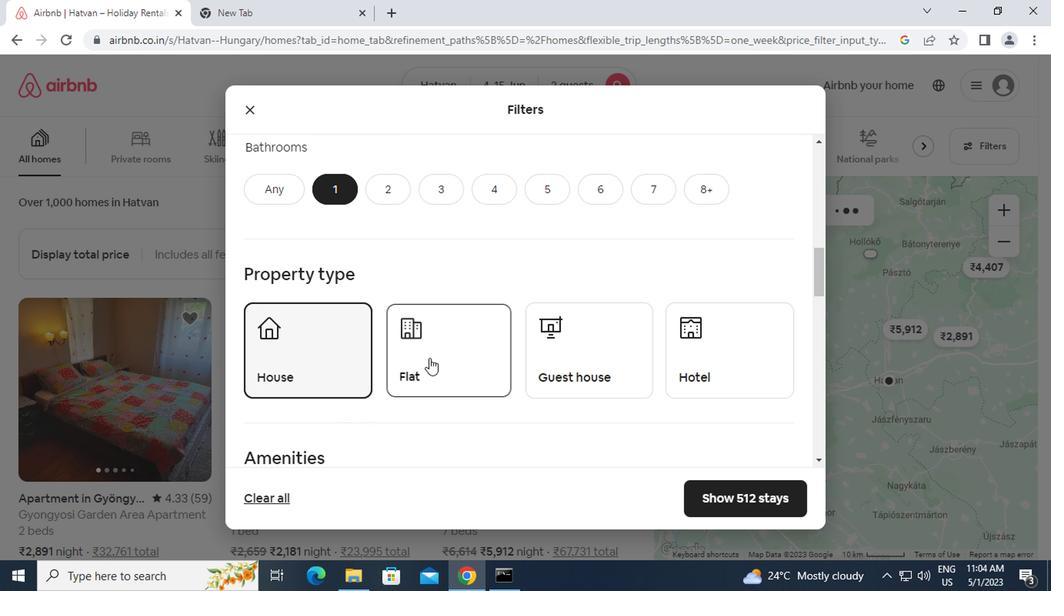 
Action: Mouse moved to (744, 345)
Screenshot: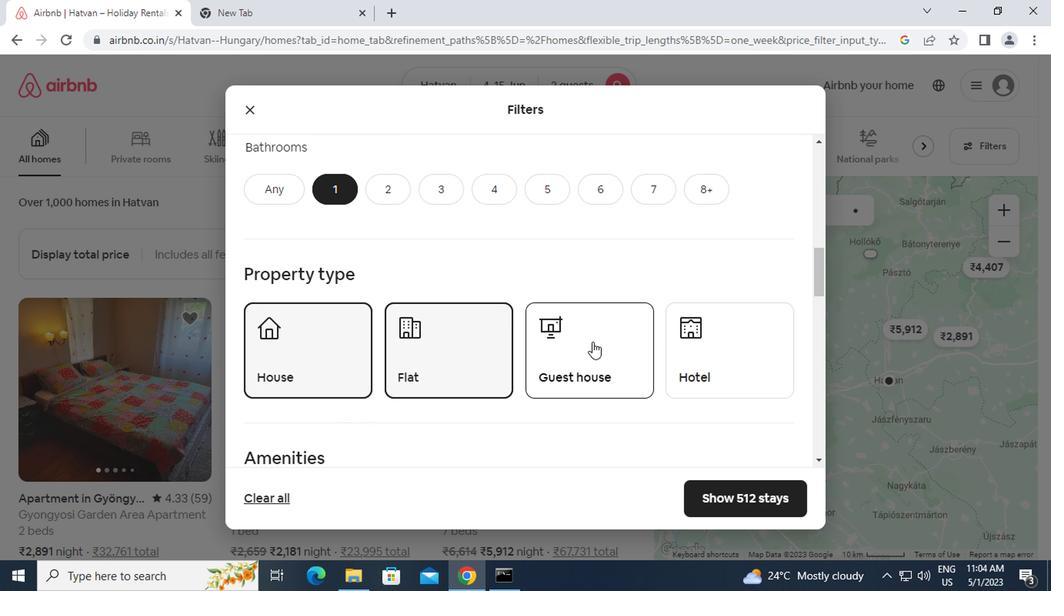 
Action: Mouse pressed left at (744, 345)
Screenshot: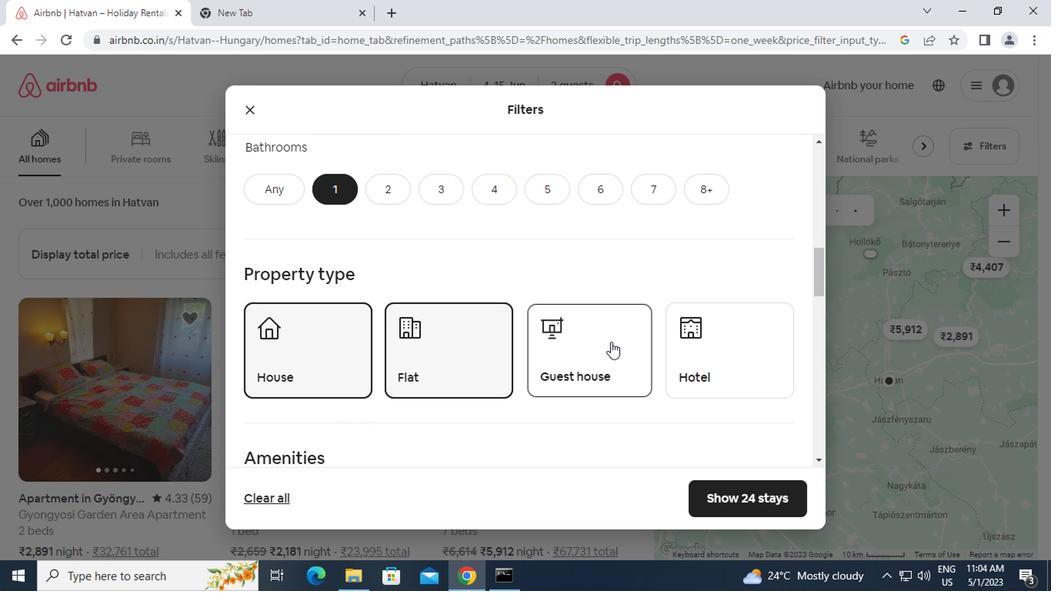 
Action: Mouse moved to (621, 384)
Screenshot: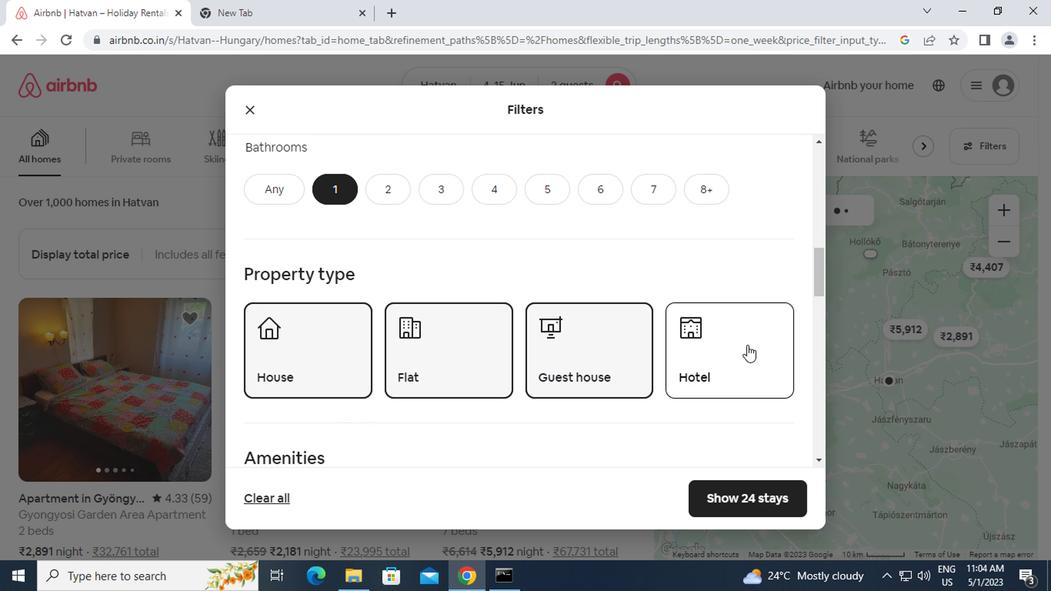 
Action: Mouse scrolled (621, 383) with delta (0, 0)
Screenshot: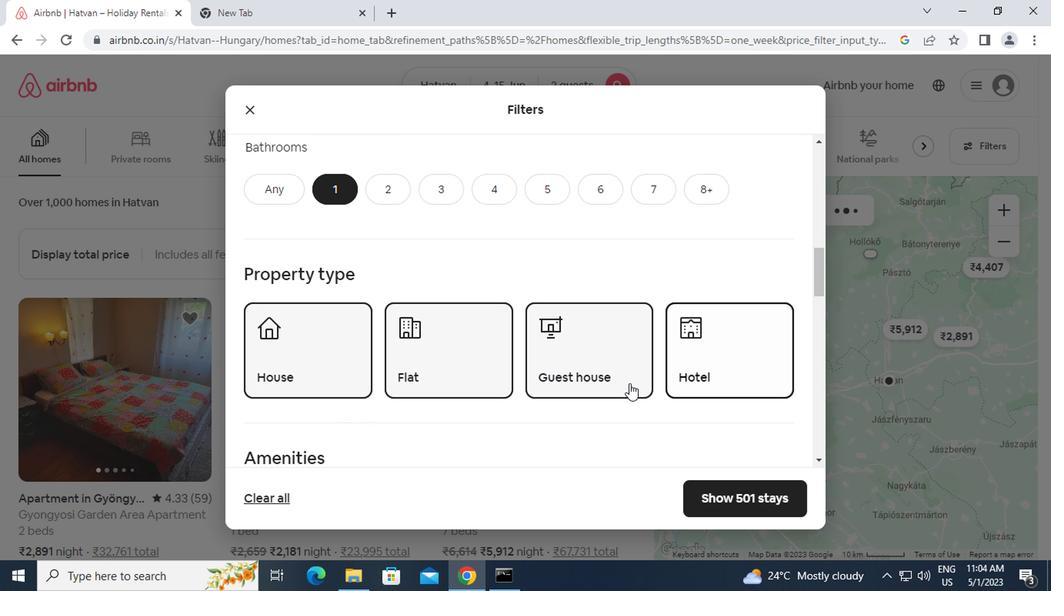 
Action: Mouse moved to (620, 384)
Screenshot: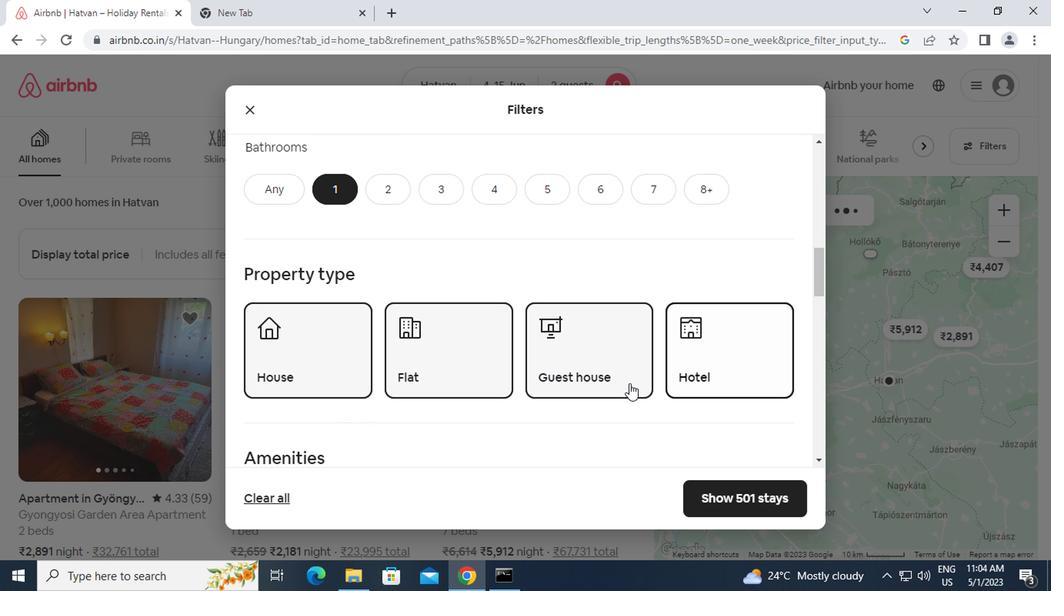 
Action: Mouse scrolled (620, 383) with delta (0, 0)
Screenshot: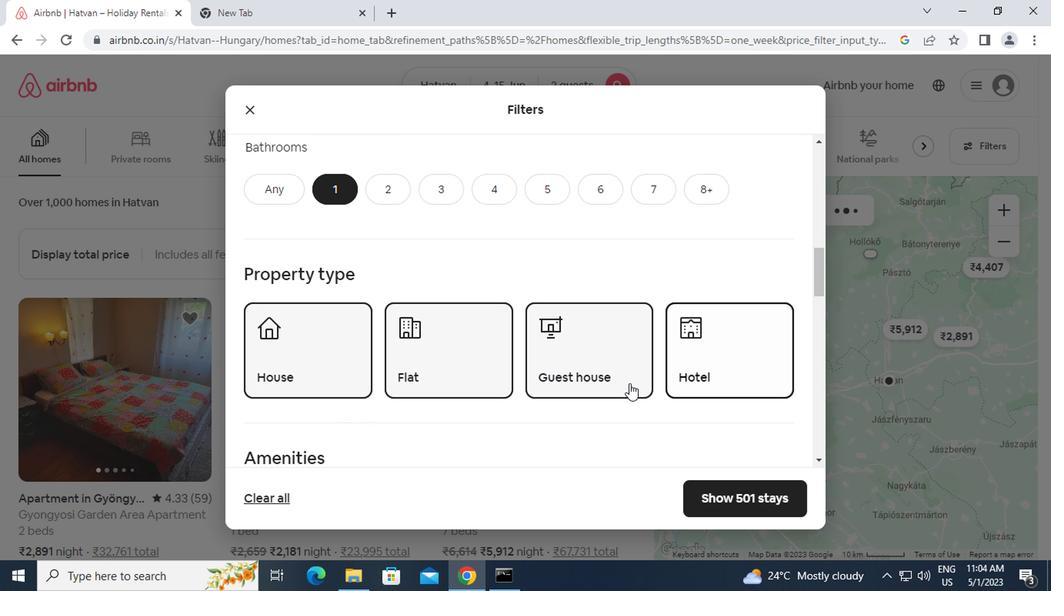 
Action: Mouse scrolled (620, 383) with delta (0, 0)
Screenshot: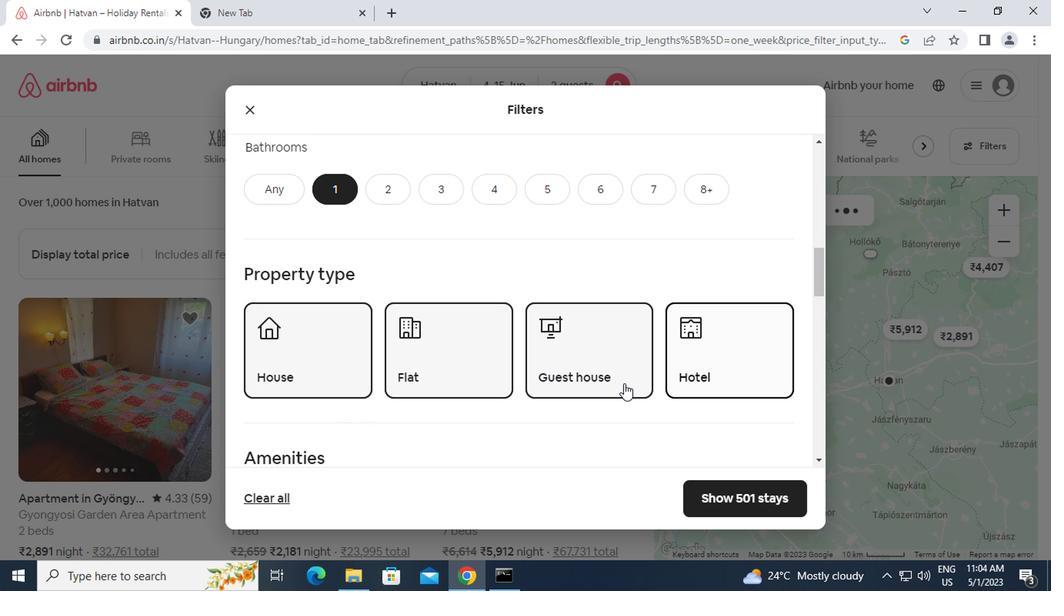 
Action: Mouse scrolled (620, 383) with delta (0, 0)
Screenshot: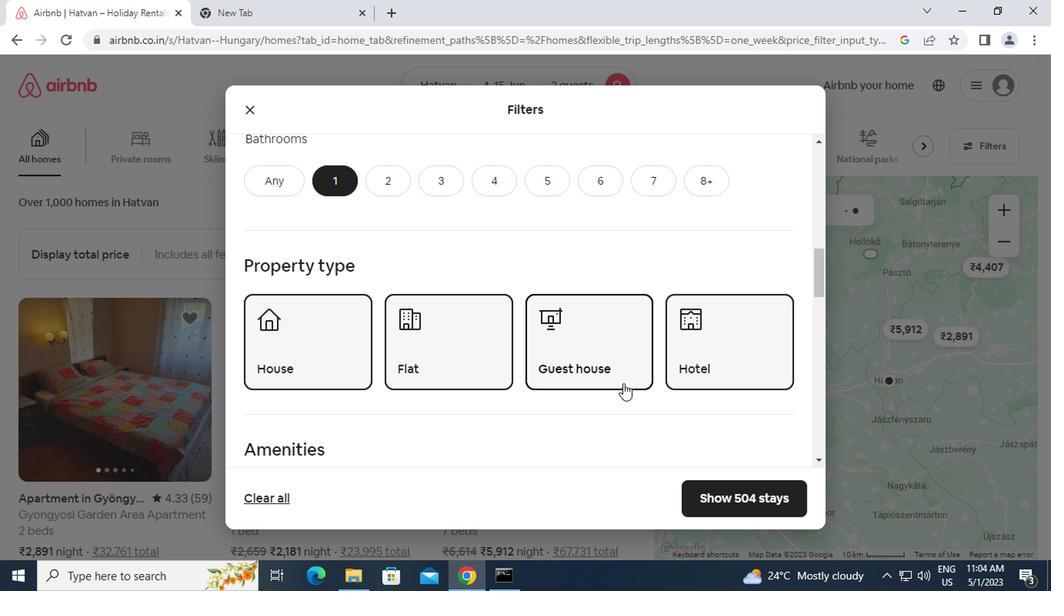 
Action: Mouse scrolled (620, 383) with delta (0, 0)
Screenshot: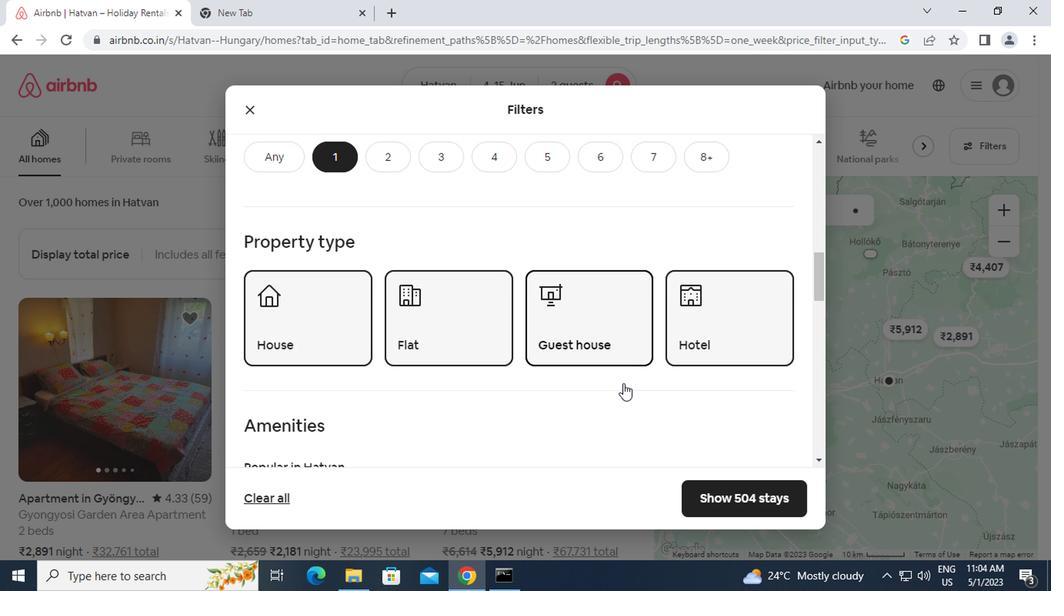 
Action: Mouse scrolled (620, 383) with delta (0, 0)
Screenshot: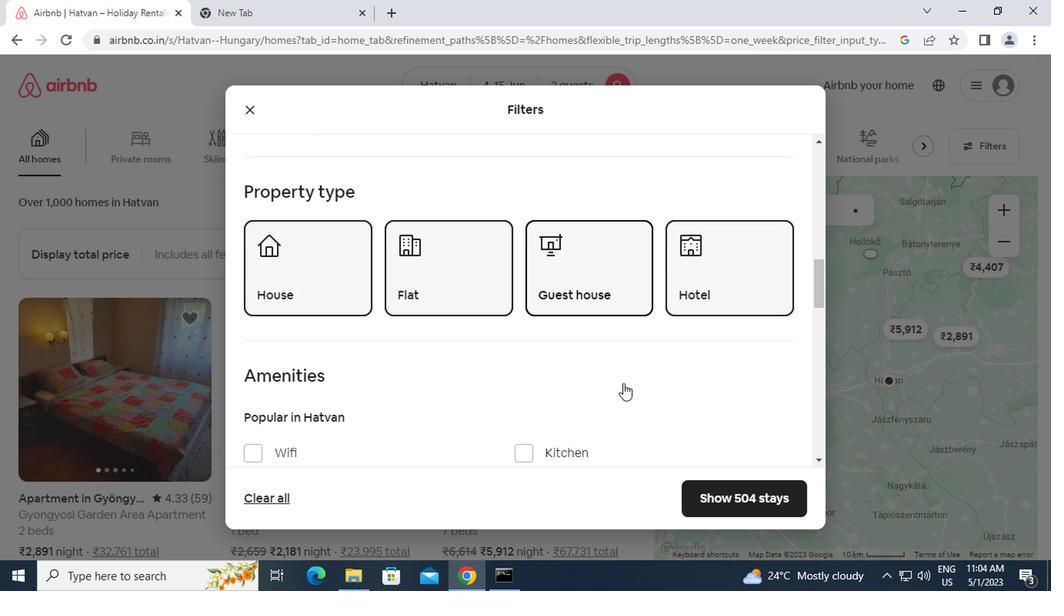 
Action: Mouse scrolled (620, 383) with delta (0, 0)
Screenshot: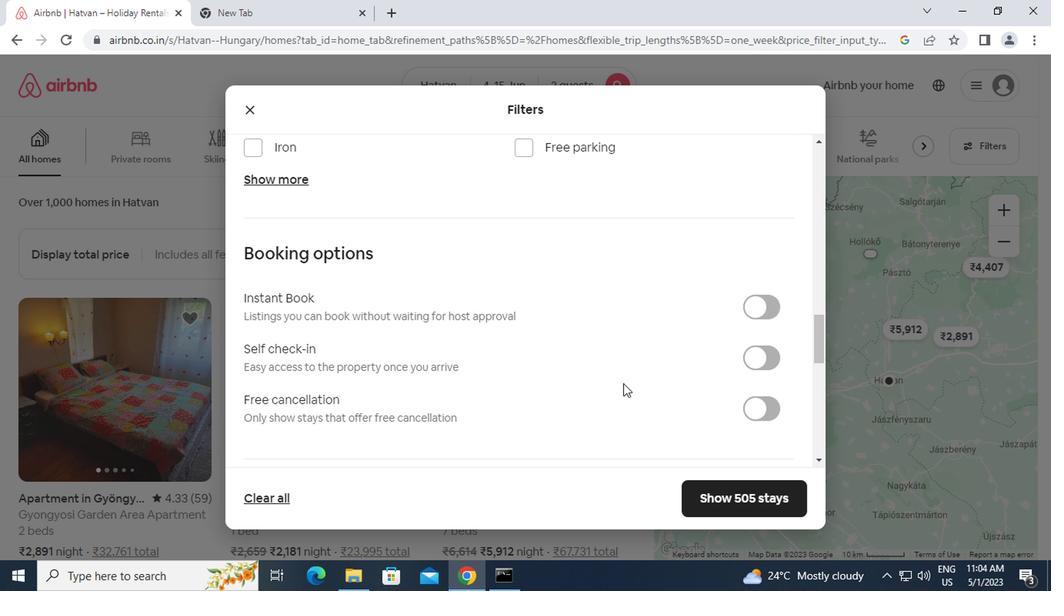 
Action: Mouse scrolled (620, 383) with delta (0, 0)
Screenshot: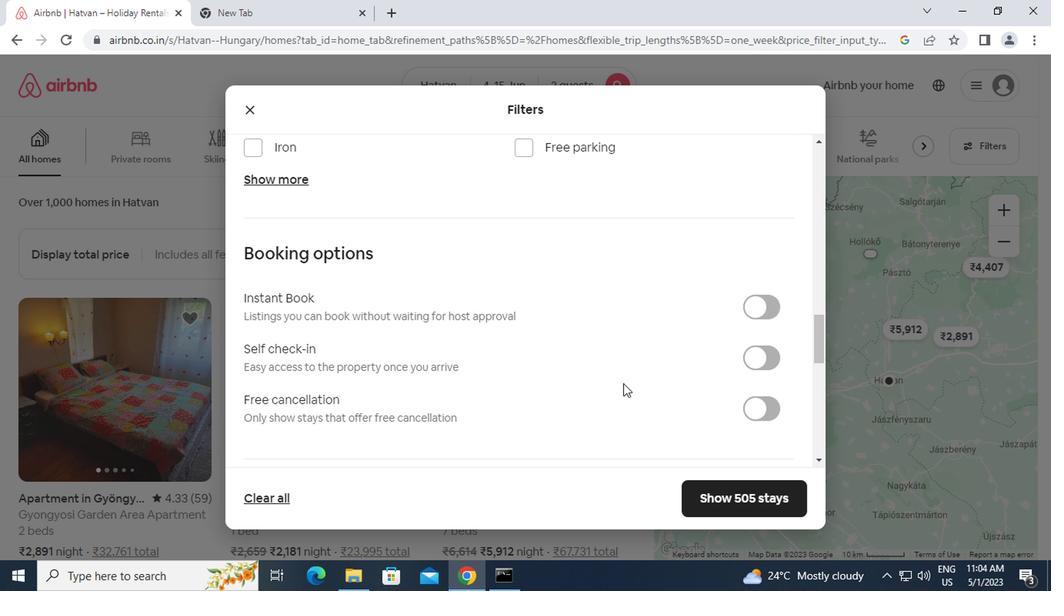 
Action: Mouse scrolled (620, 383) with delta (0, 0)
Screenshot: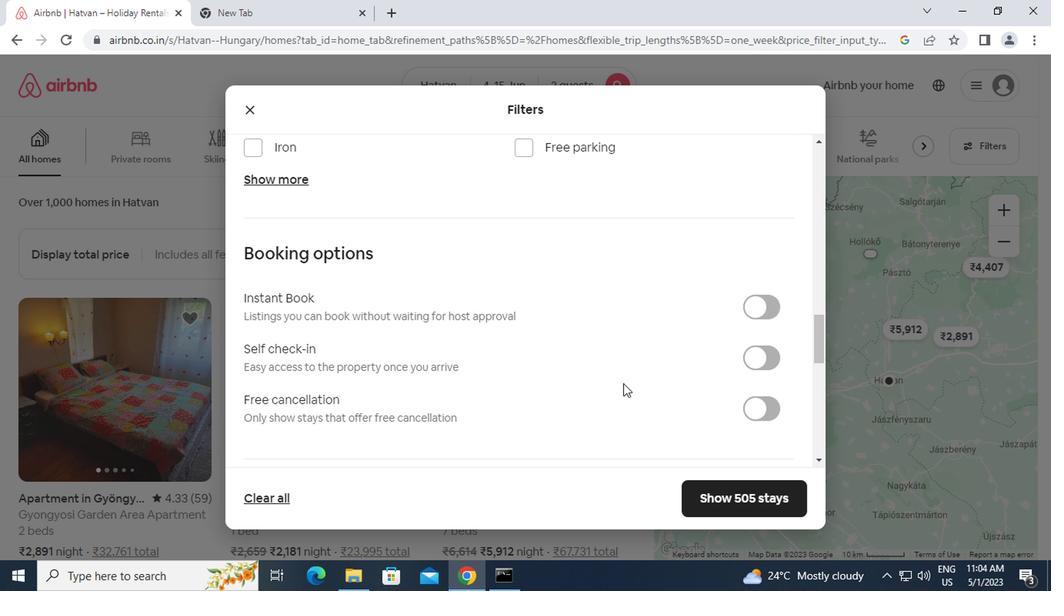 
Action: Mouse moved to (740, 214)
Screenshot: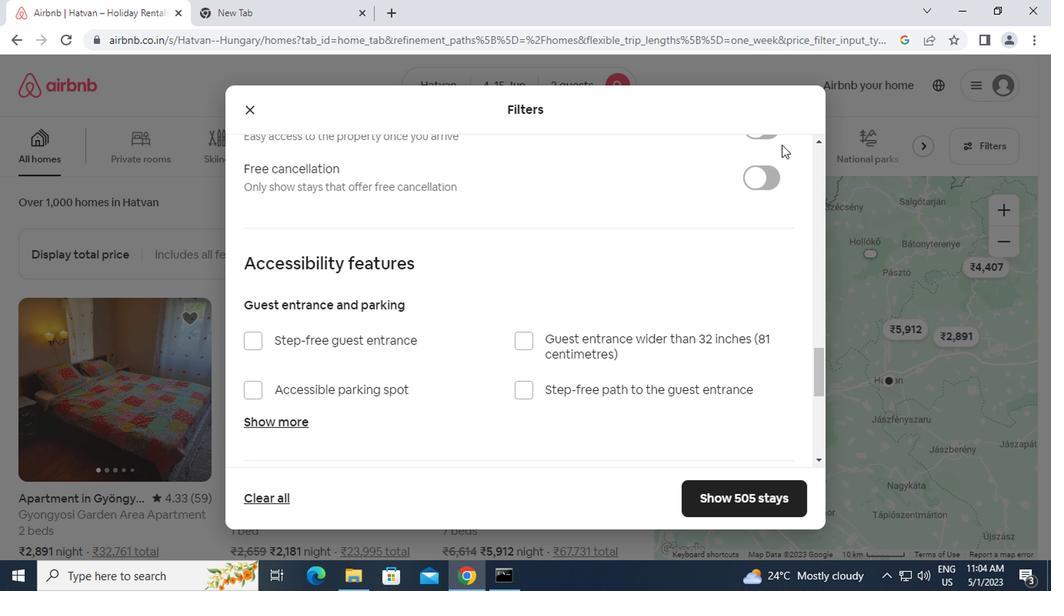 
Action: Mouse scrolled (740, 214) with delta (0, 0)
Screenshot: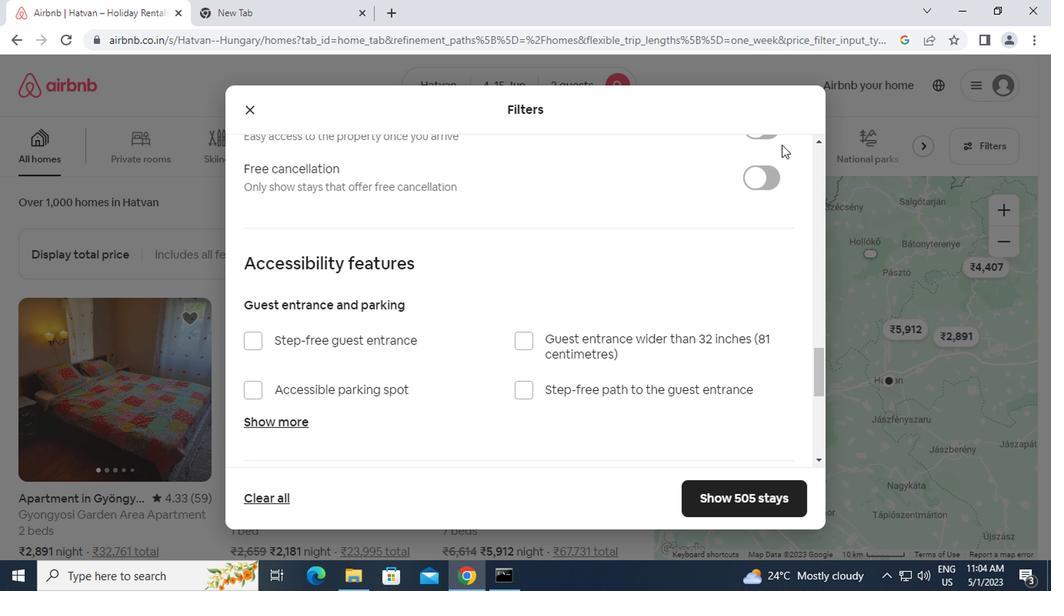 
Action: Mouse scrolled (740, 214) with delta (0, 0)
Screenshot: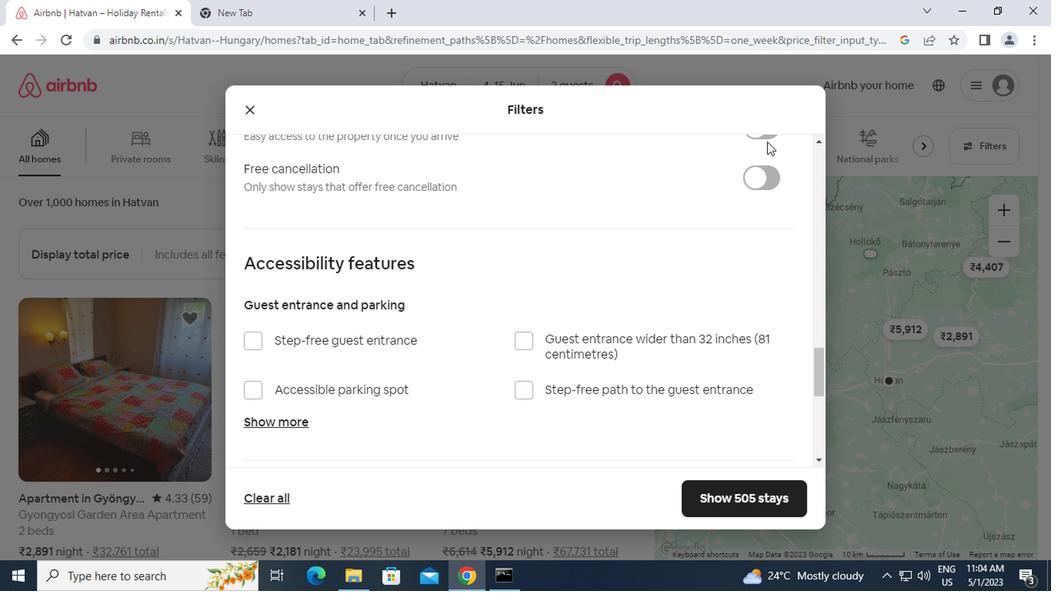 
Action: Mouse moved to (754, 285)
Screenshot: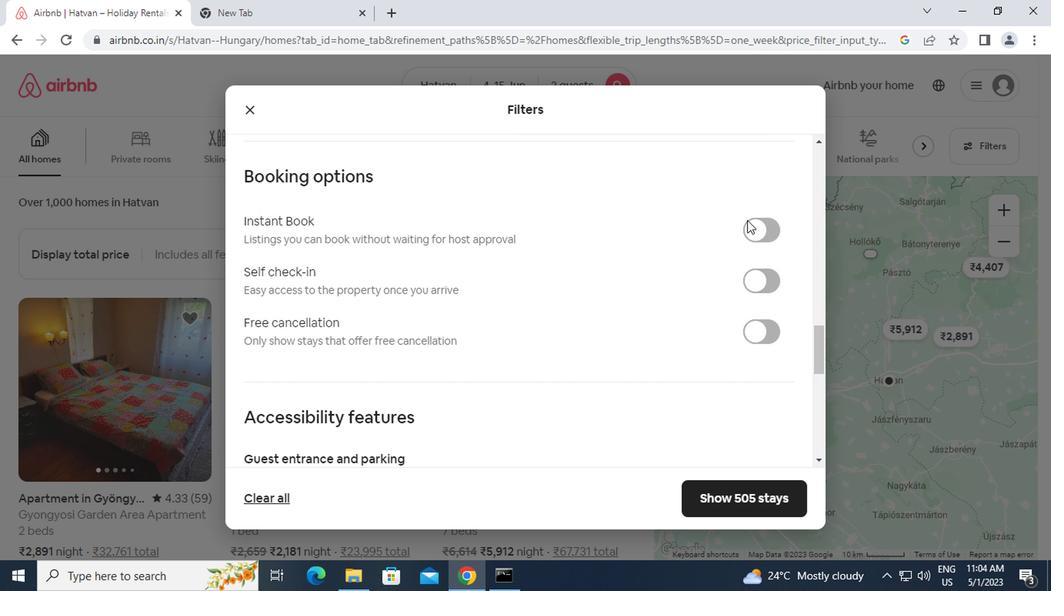
Action: Mouse pressed left at (754, 285)
Screenshot: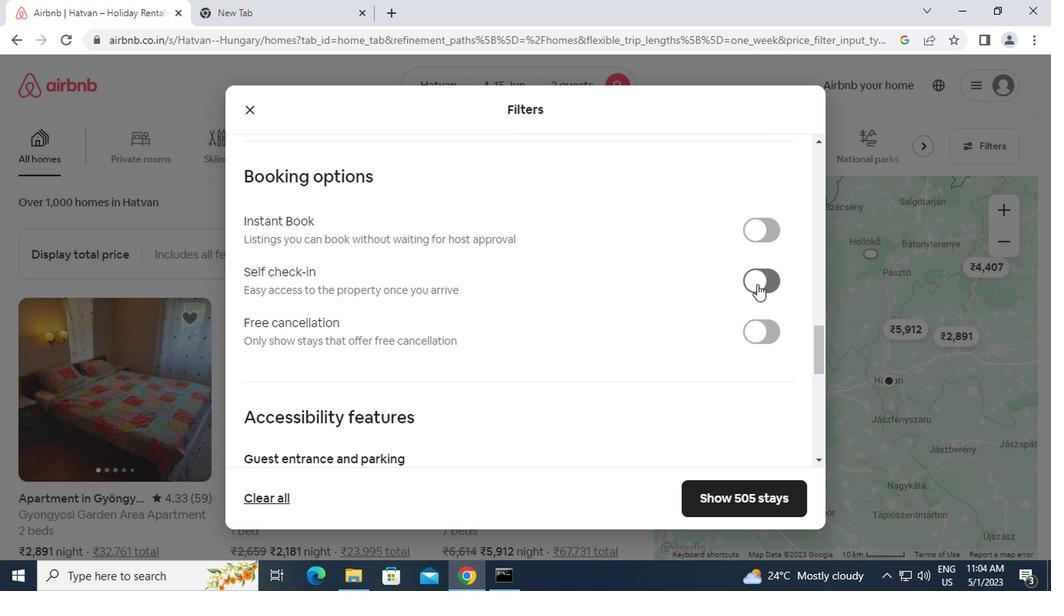 
Action: Mouse moved to (610, 320)
Screenshot: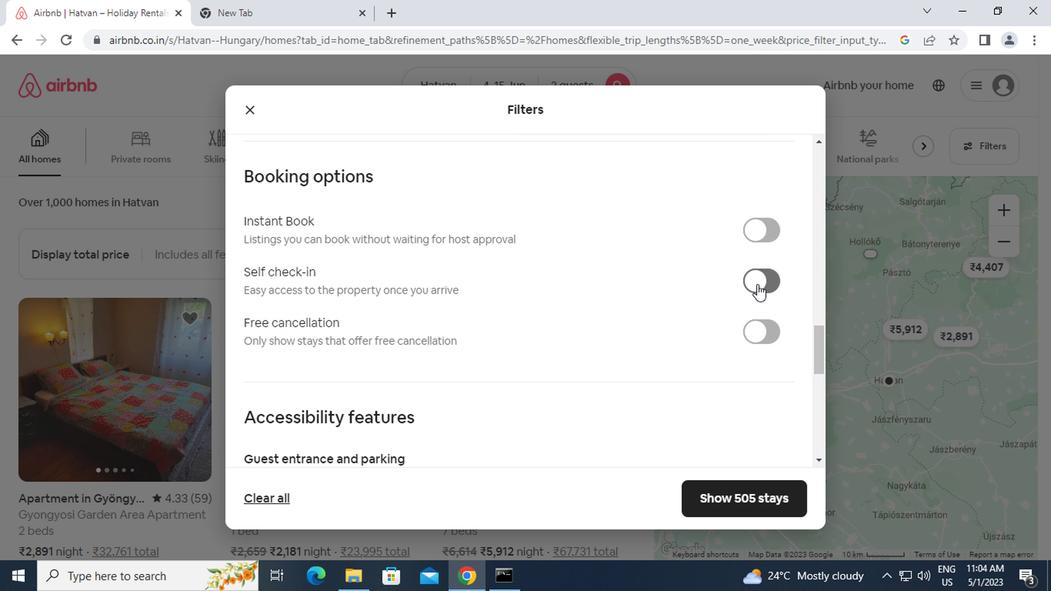 
Action: Mouse scrolled (610, 319) with delta (0, -1)
Screenshot: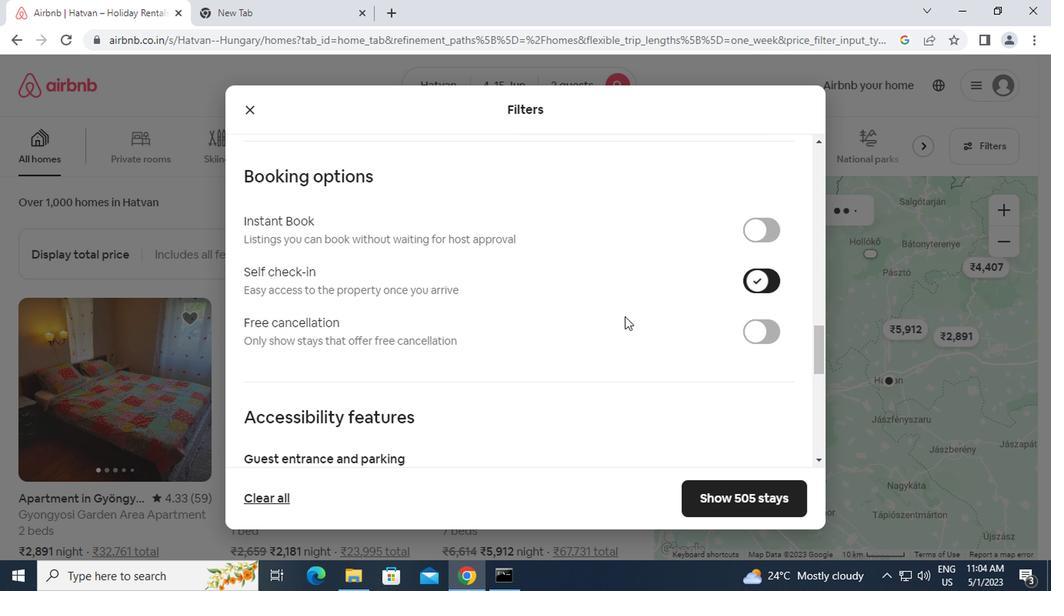 
Action: Mouse scrolled (610, 319) with delta (0, -1)
Screenshot: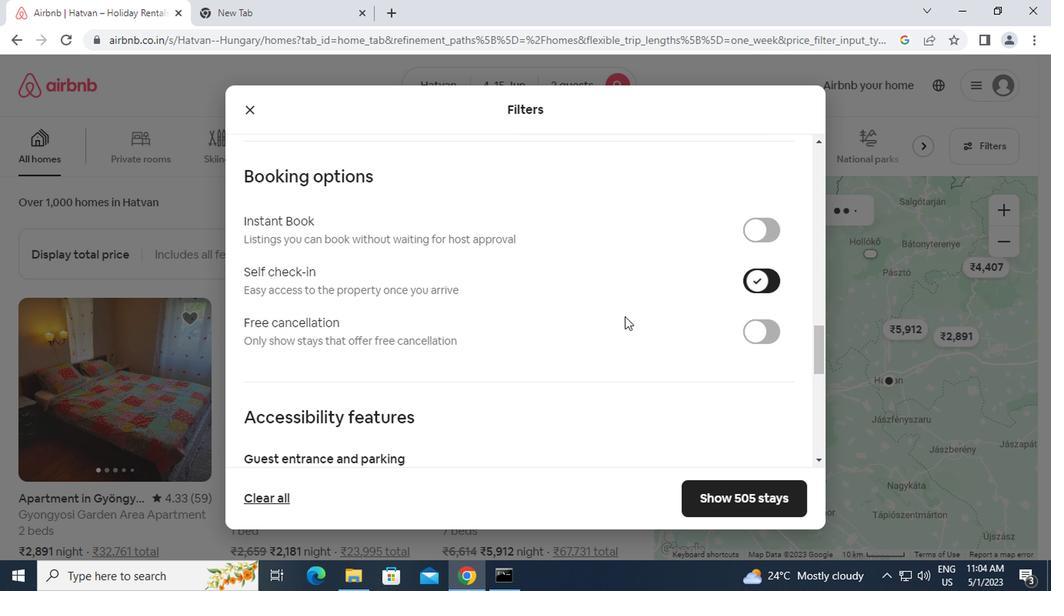 
Action: Mouse scrolled (610, 319) with delta (0, -1)
Screenshot: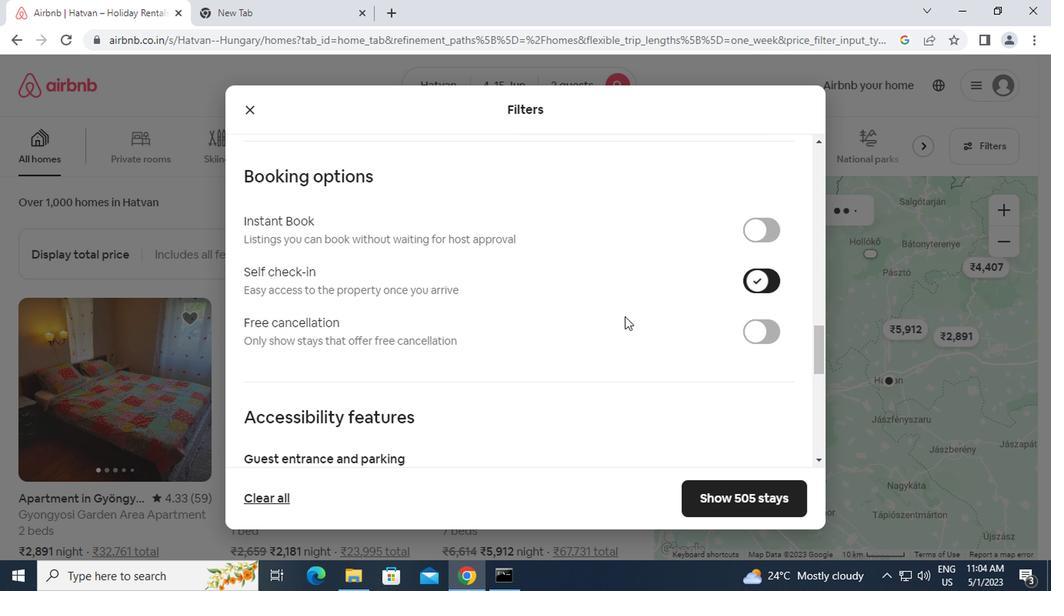 
Action: Mouse scrolled (610, 319) with delta (0, -1)
Screenshot: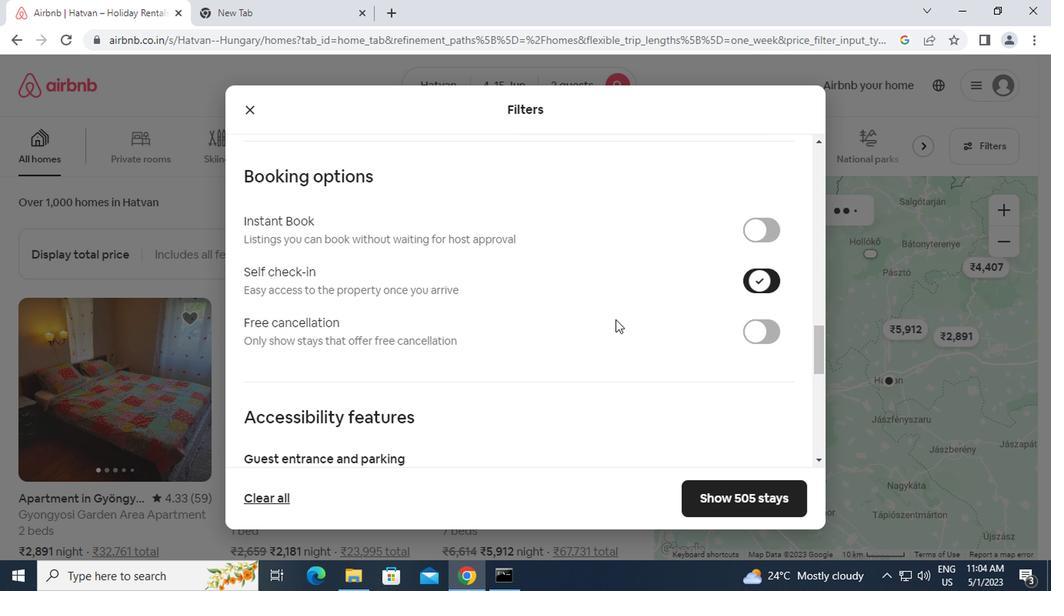 
Action: Mouse scrolled (610, 319) with delta (0, -1)
Screenshot: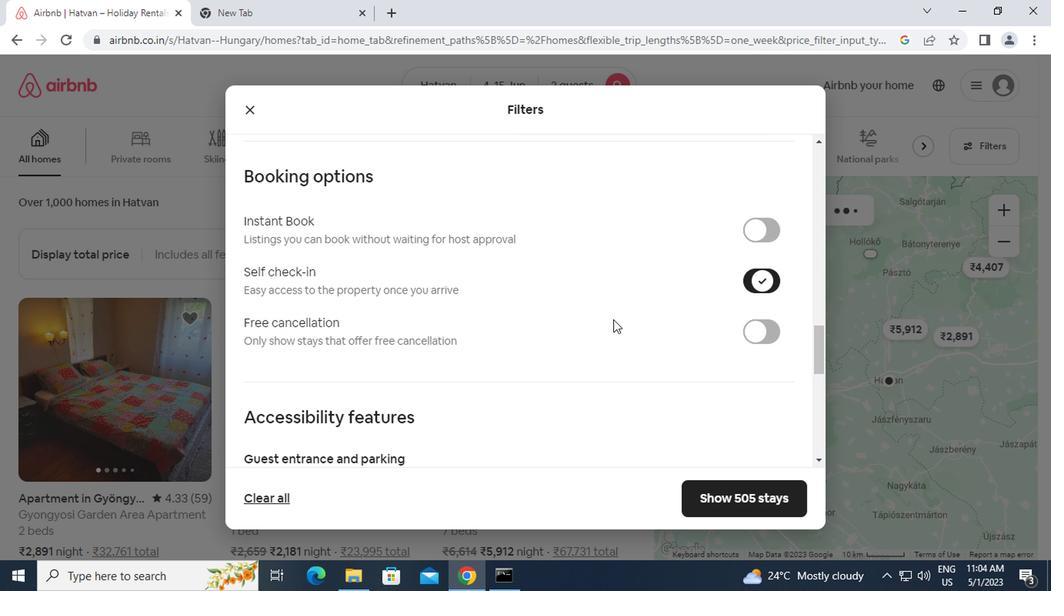 
Action: Mouse moved to (610, 321)
Screenshot: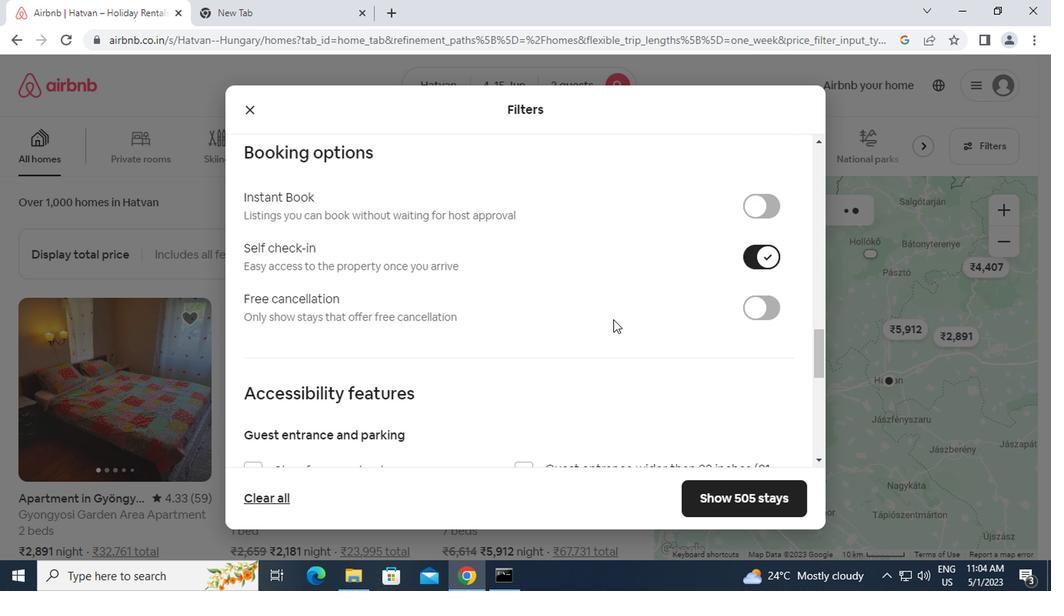 
Action: Mouse scrolled (610, 320) with delta (0, 0)
Screenshot: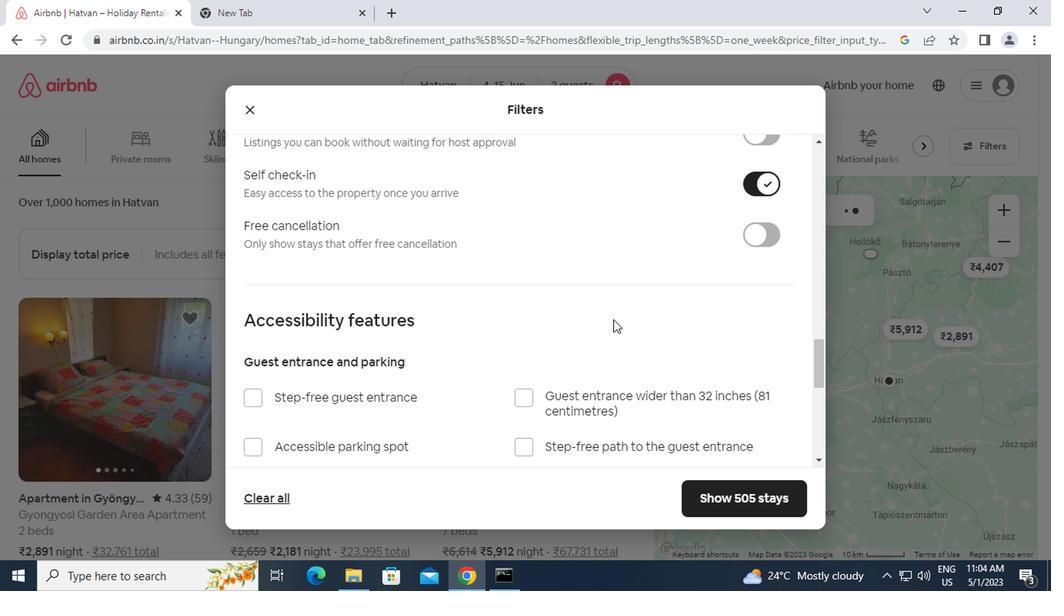 
Action: Mouse scrolled (610, 320) with delta (0, 0)
Screenshot: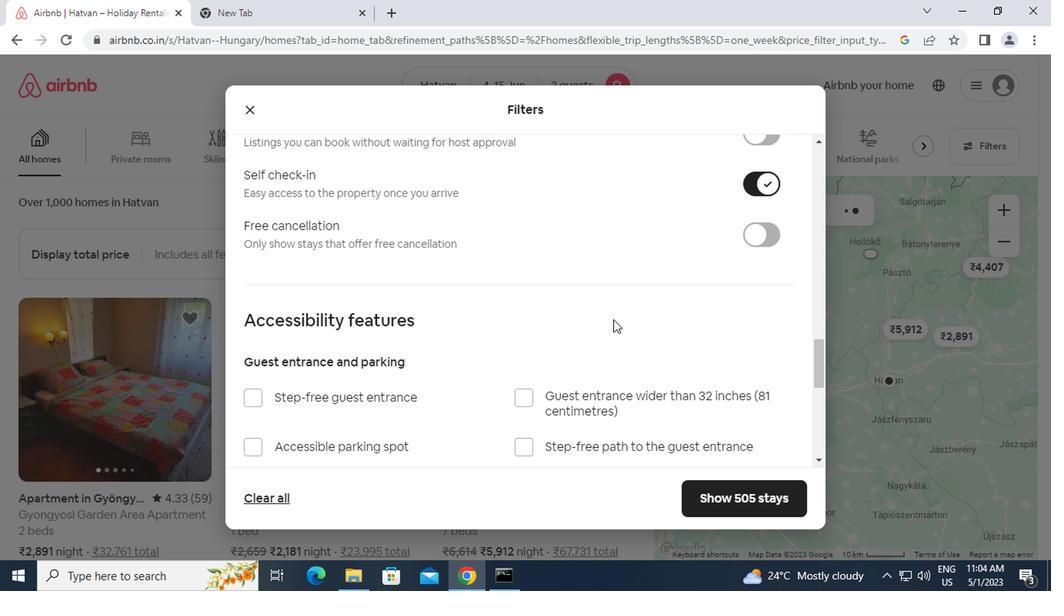 
Action: Mouse scrolled (610, 320) with delta (0, 0)
Screenshot: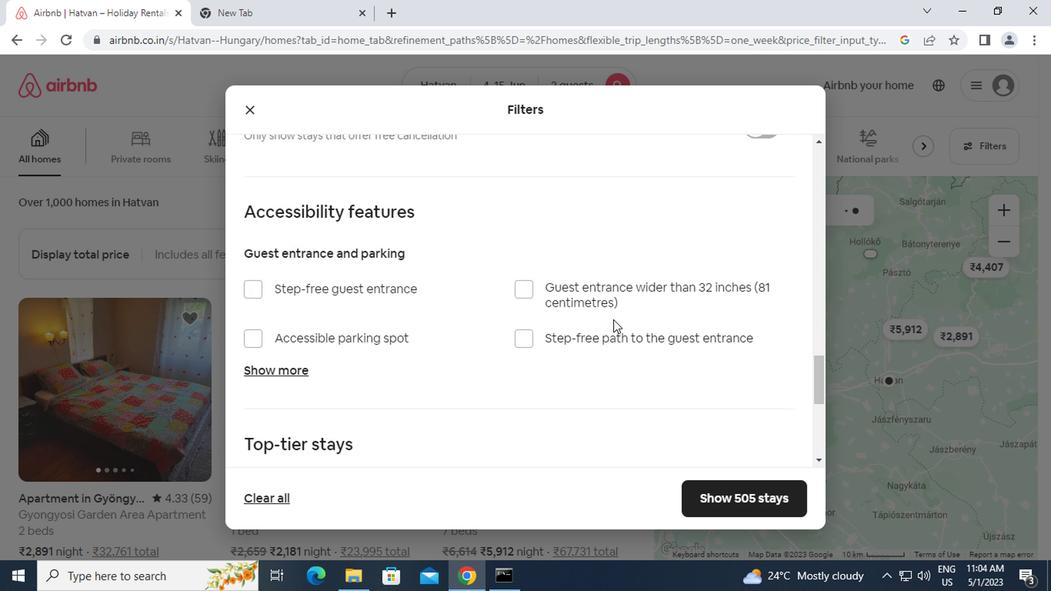 
Action: Mouse moved to (610, 322)
Screenshot: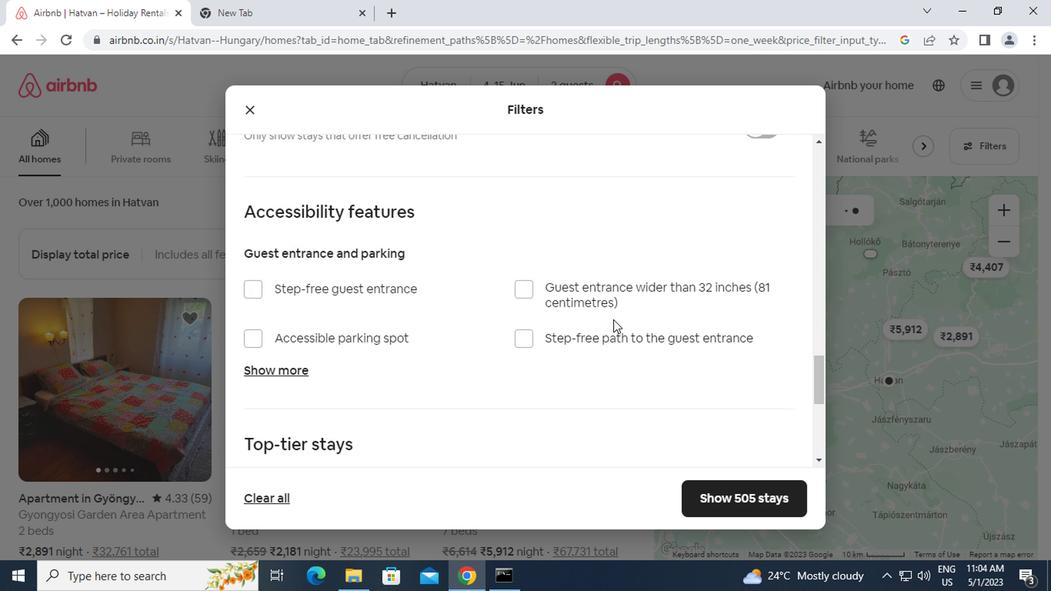 
Action: Mouse scrolled (610, 321) with delta (0, -1)
Screenshot: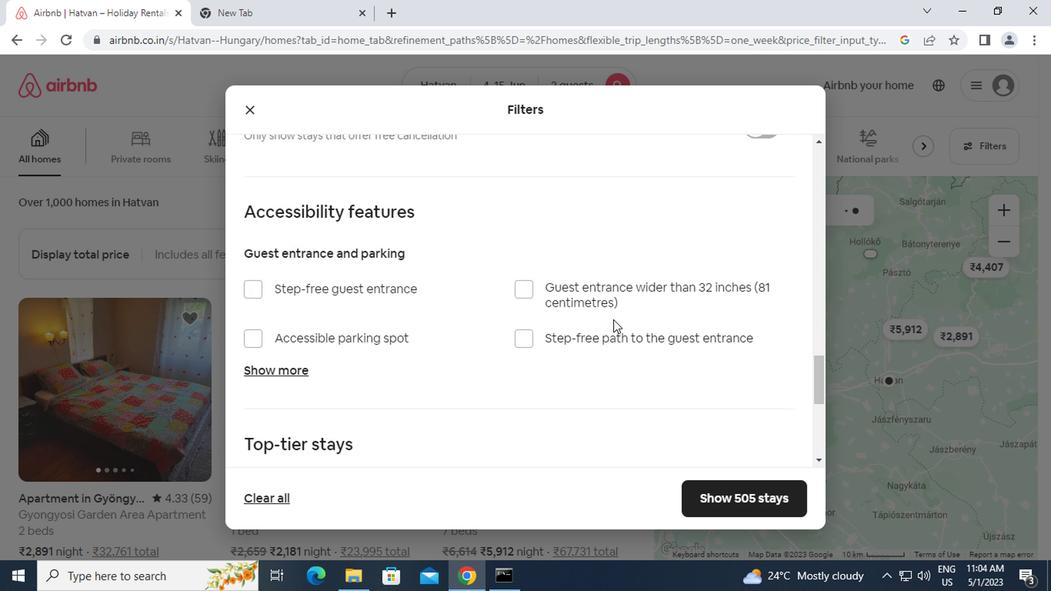 
Action: Mouse moved to (259, 356)
Screenshot: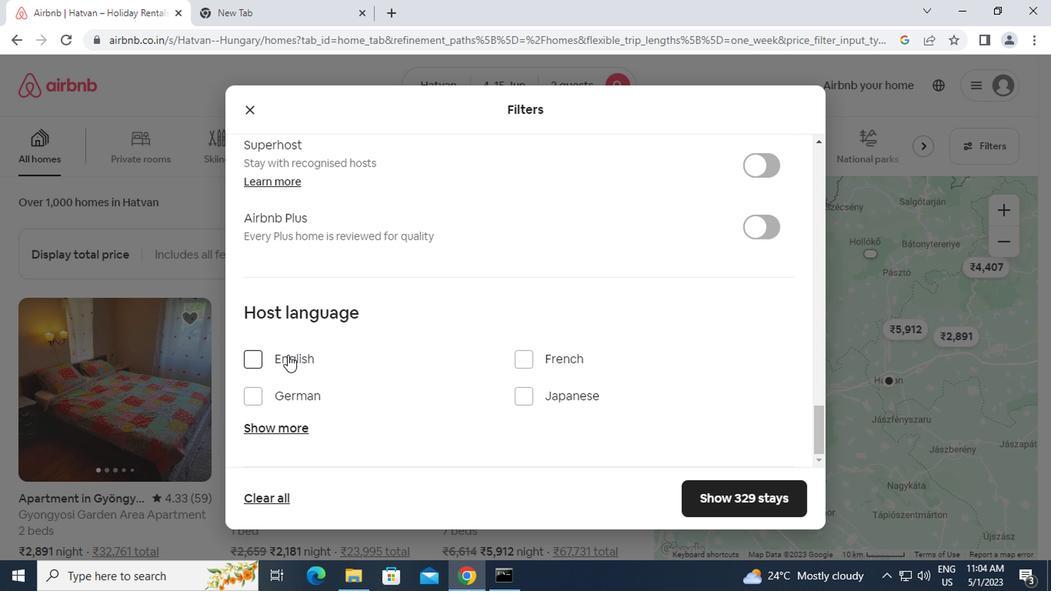 
Action: Mouse pressed left at (259, 356)
Screenshot: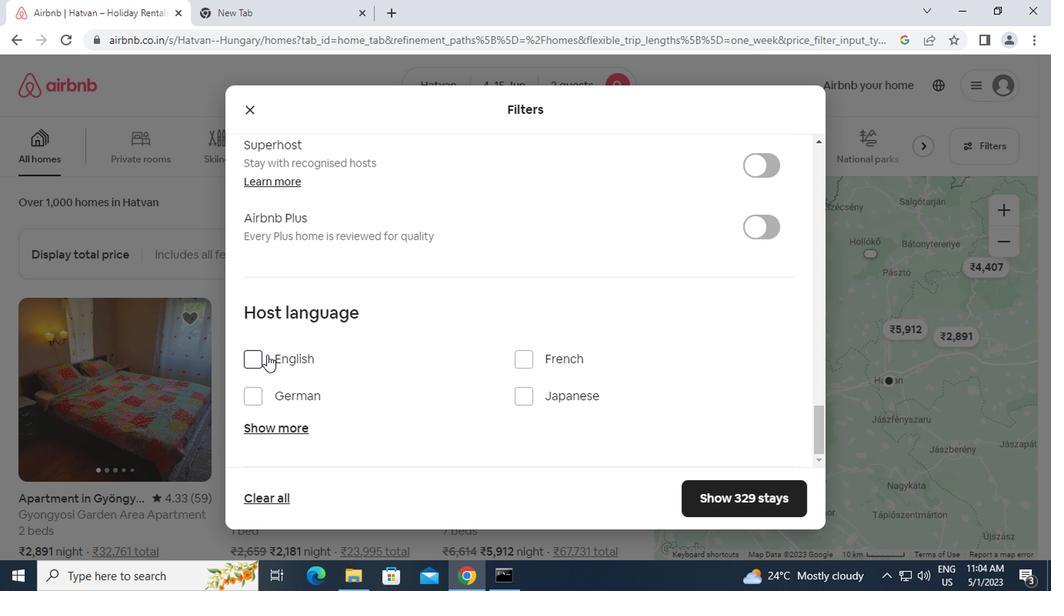
Action: Mouse moved to (748, 490)
Screenshot: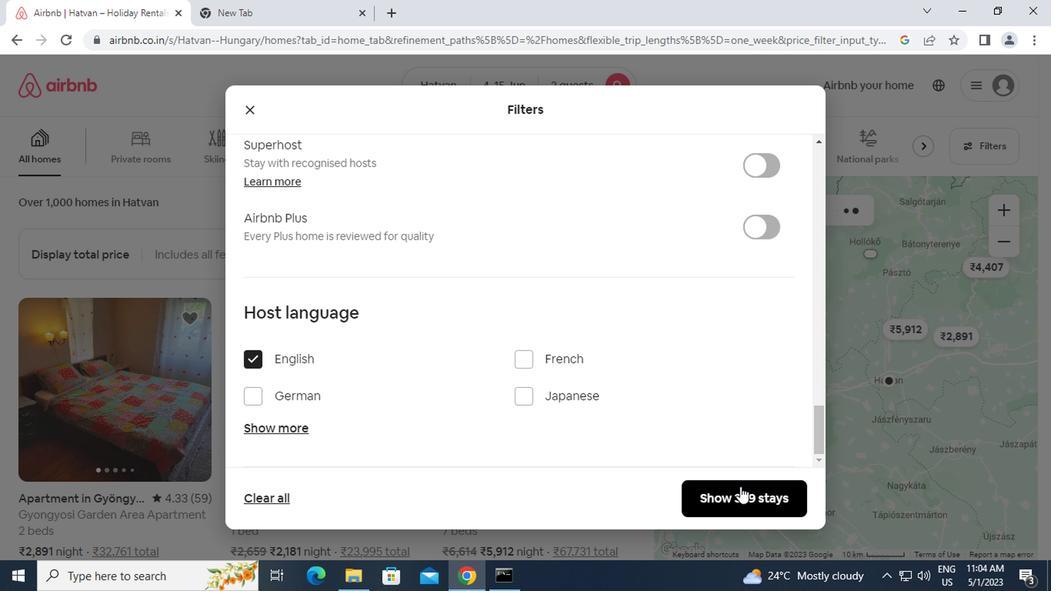 
Action: Mouse pressed left at (748, 490)
Screenshot: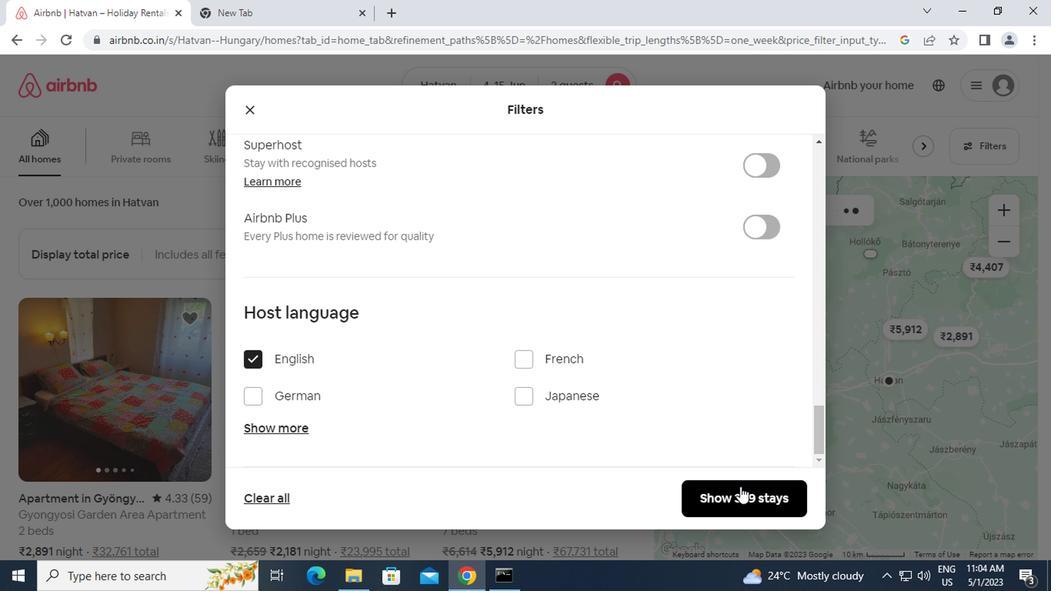 
